 Task: Add Financial Services.
Action: Mouse moved to (410, 97)
Screenshot: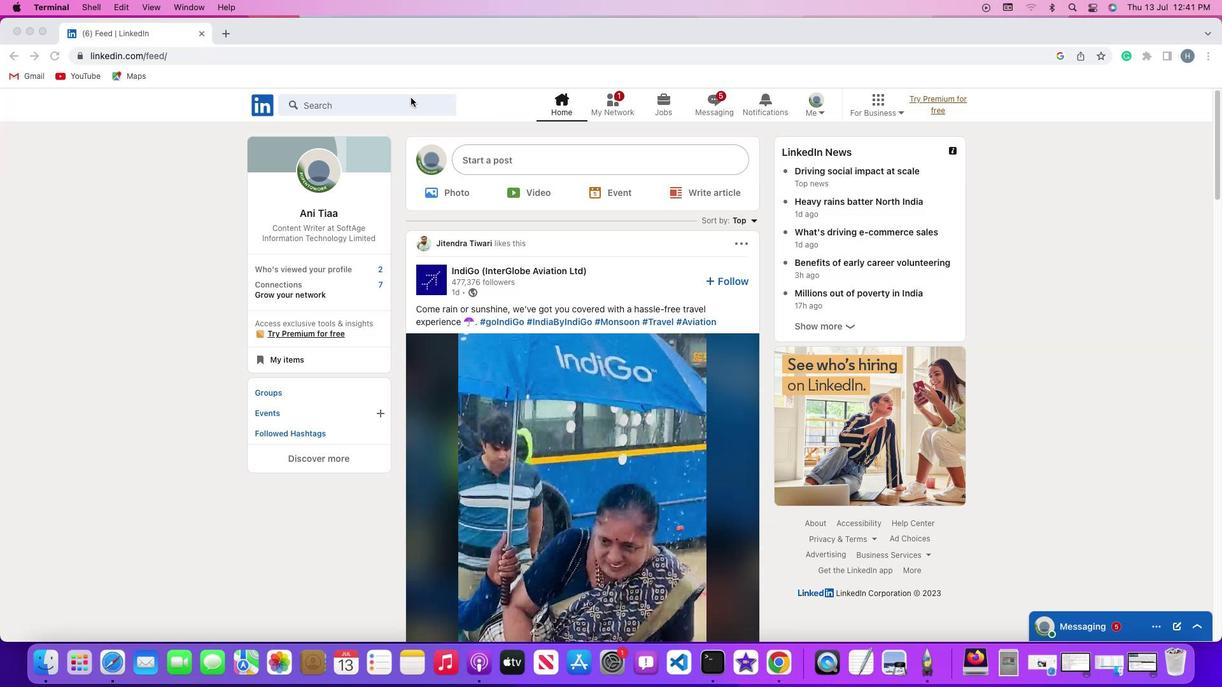 
Action: Mouse pressed left at (410, 97)
Screenshot: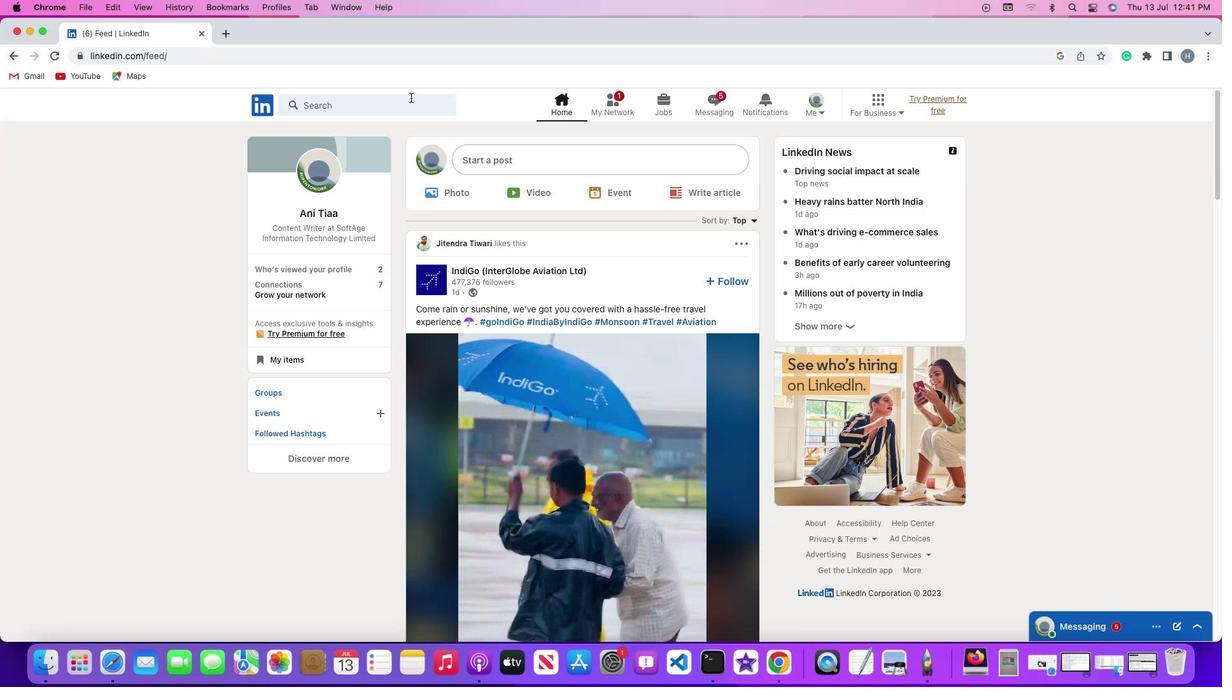 
Action: Mouse pressed left at (410, 97)
Screenshot: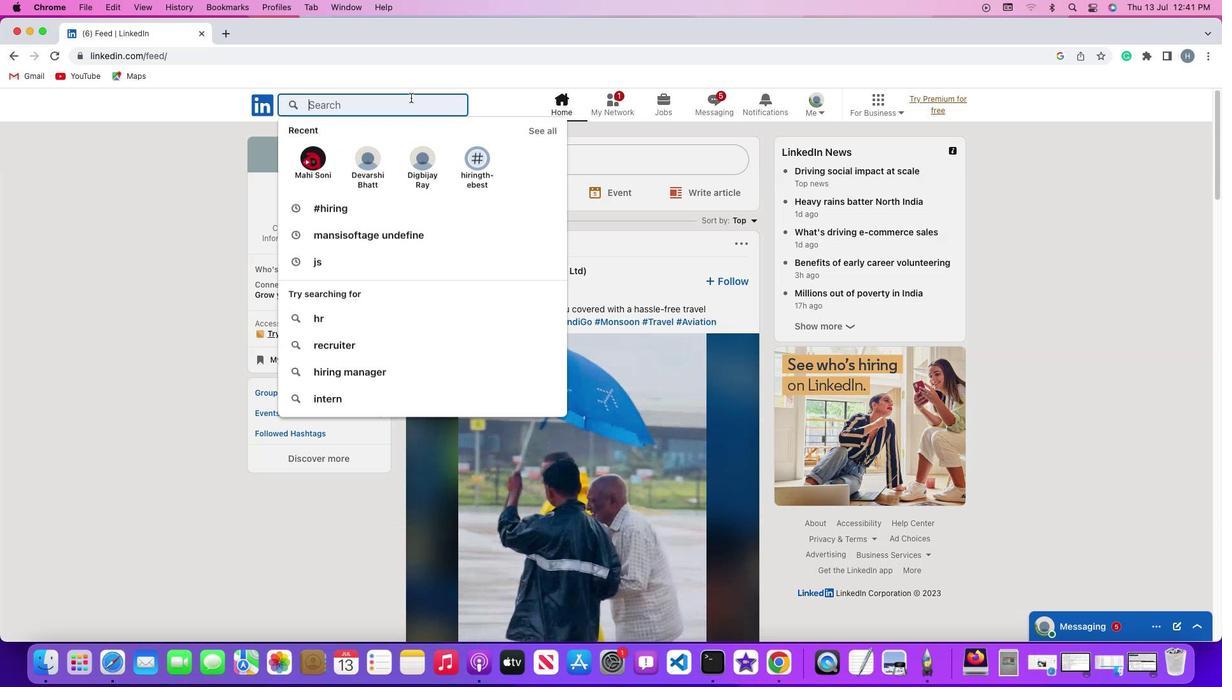
Action: Key pressed Key.shift'#''h''i''r''i''n''g'Key.enter
Screenshot: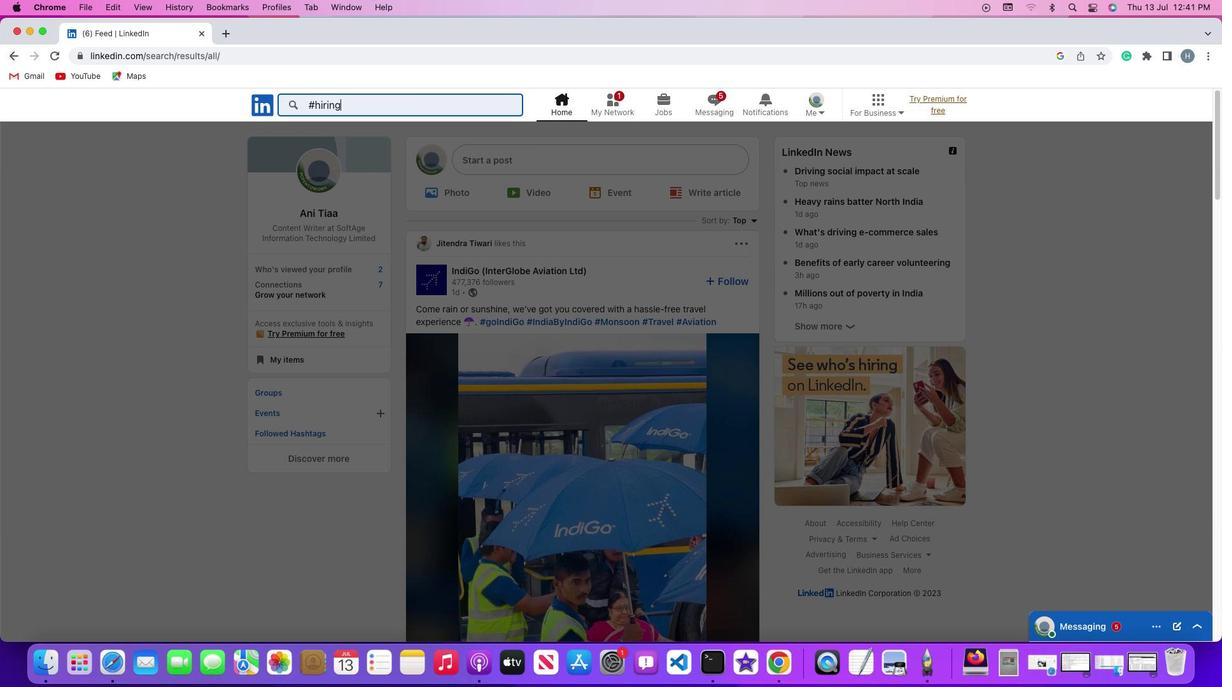 
Action: Mouse moved to (370, 136)
Screenshot: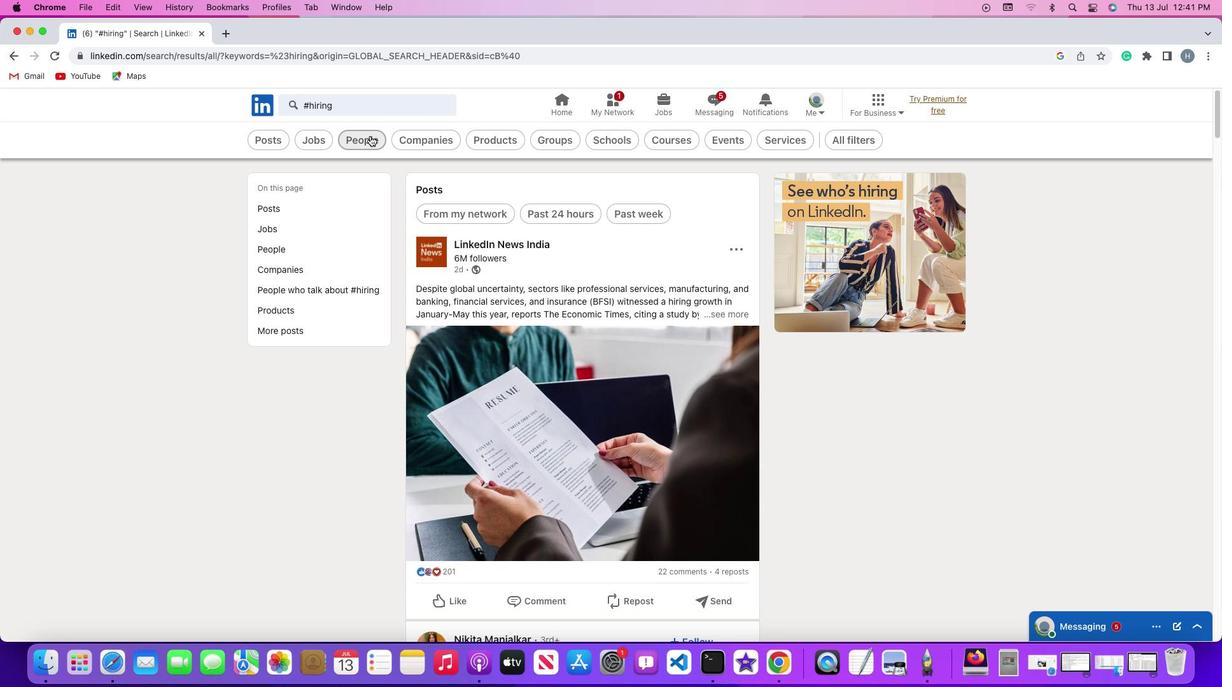 
Action: Mouse pressed left at (370, 136)
Screenshot: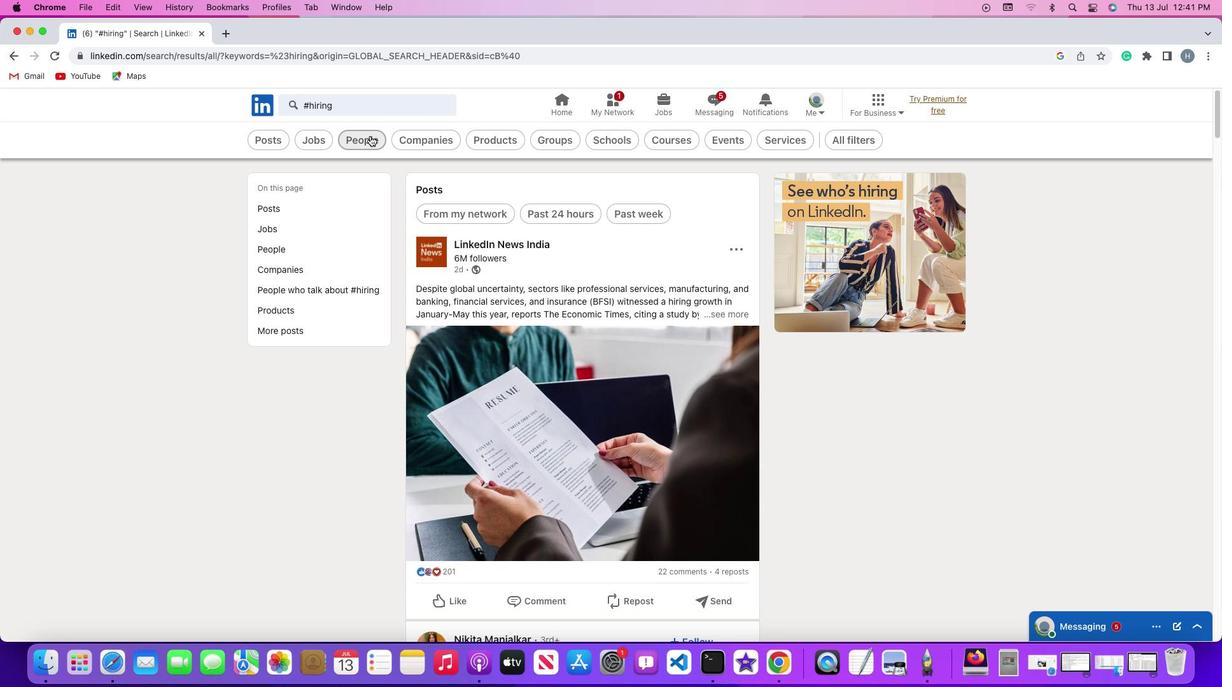 
Action: Mouse moved to (647, 140)
Screenshot: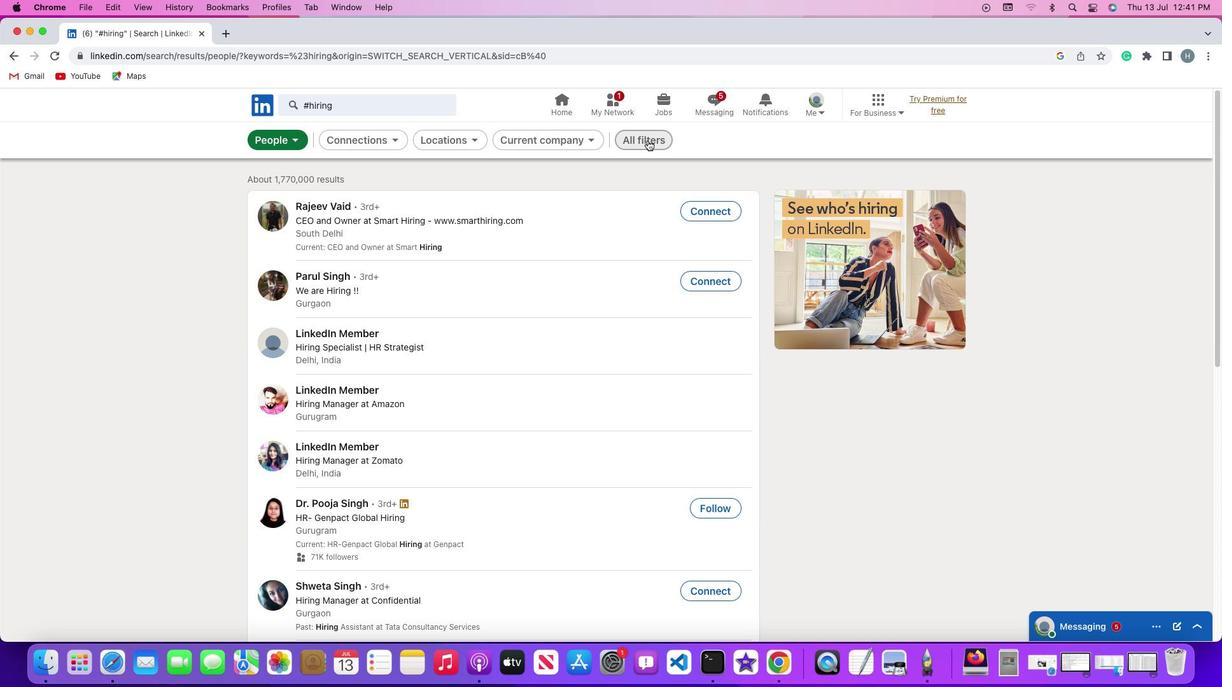 
Action: Mouse pressed left at (647, 140)
Screenshot: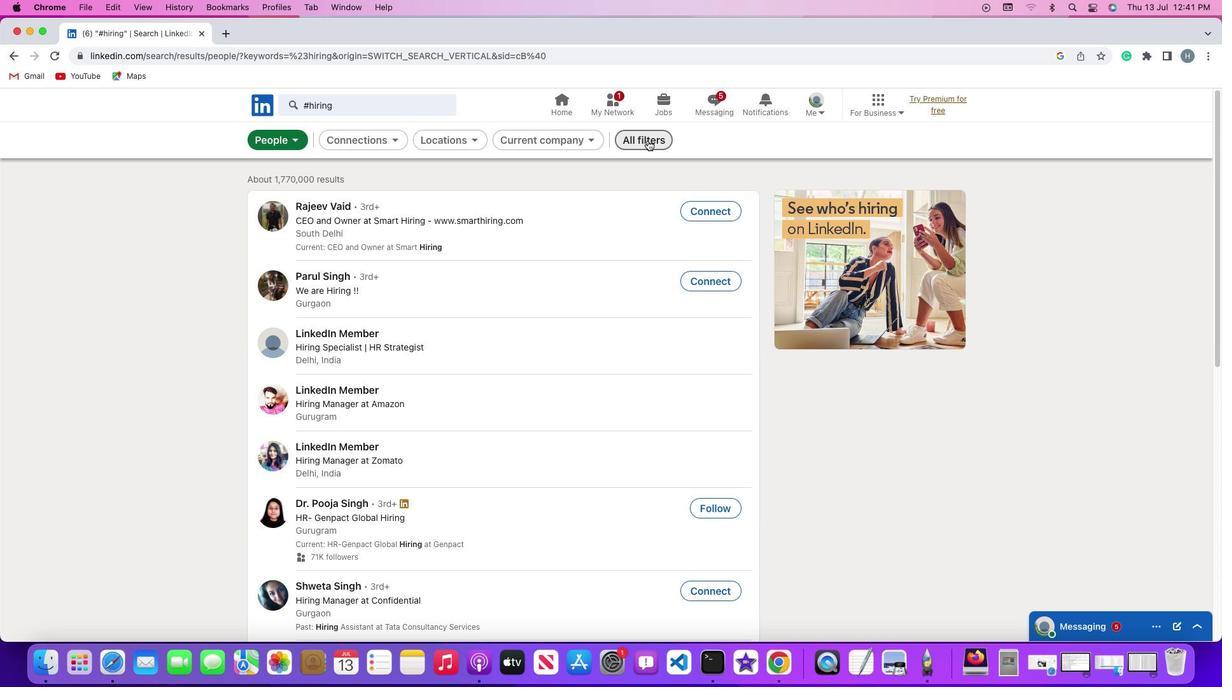 
Action: Mouse moved to (991, 433)
Screenshot: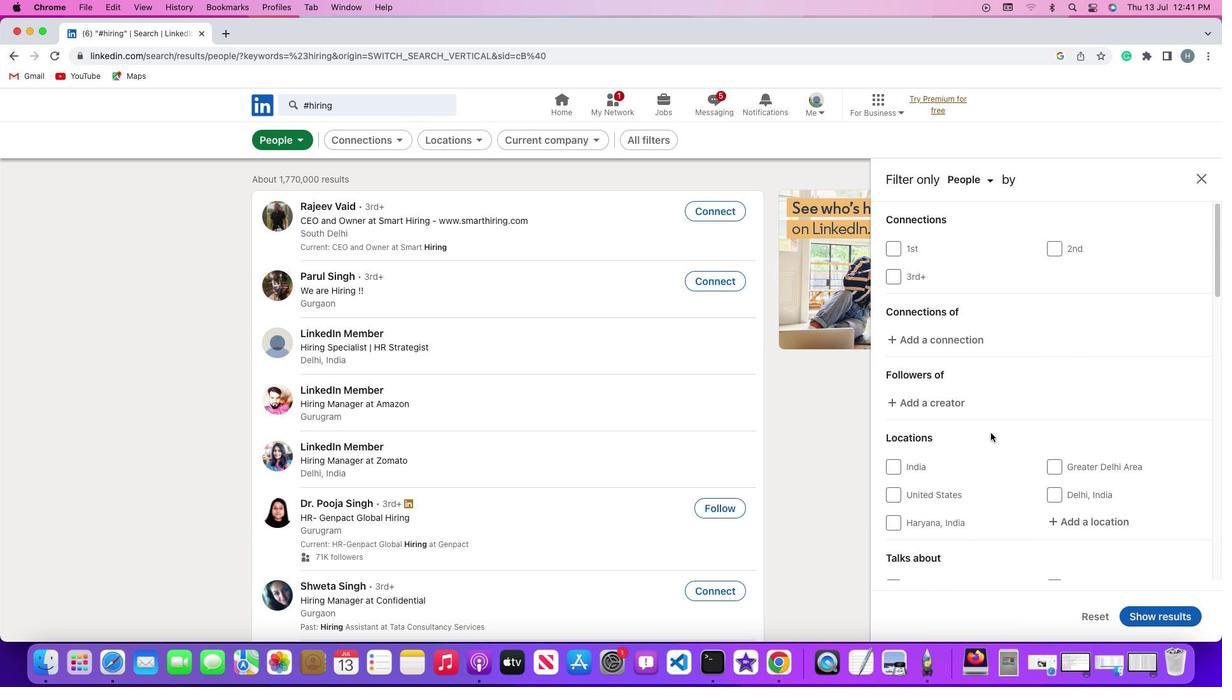 
Action: Mouse scrolled (991, 433) with delta (0, 0)
Screenshot: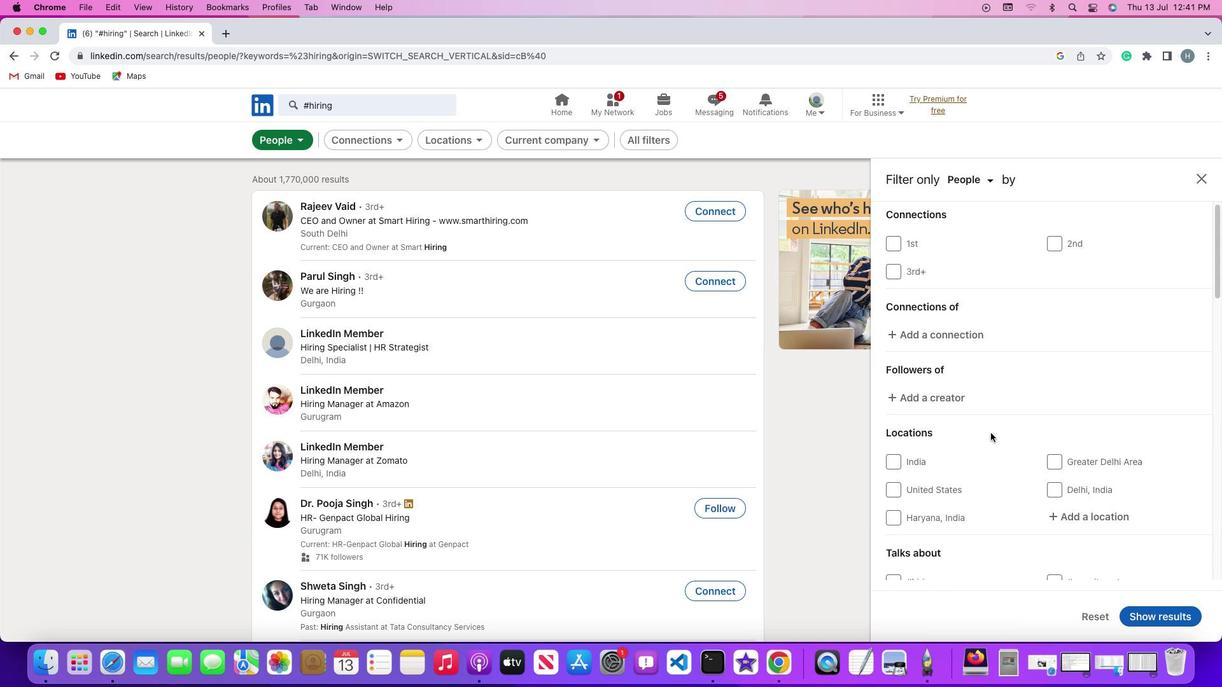 
Action: Mouse scrolled (991, 433) with delta (0, 0)
Screenshot: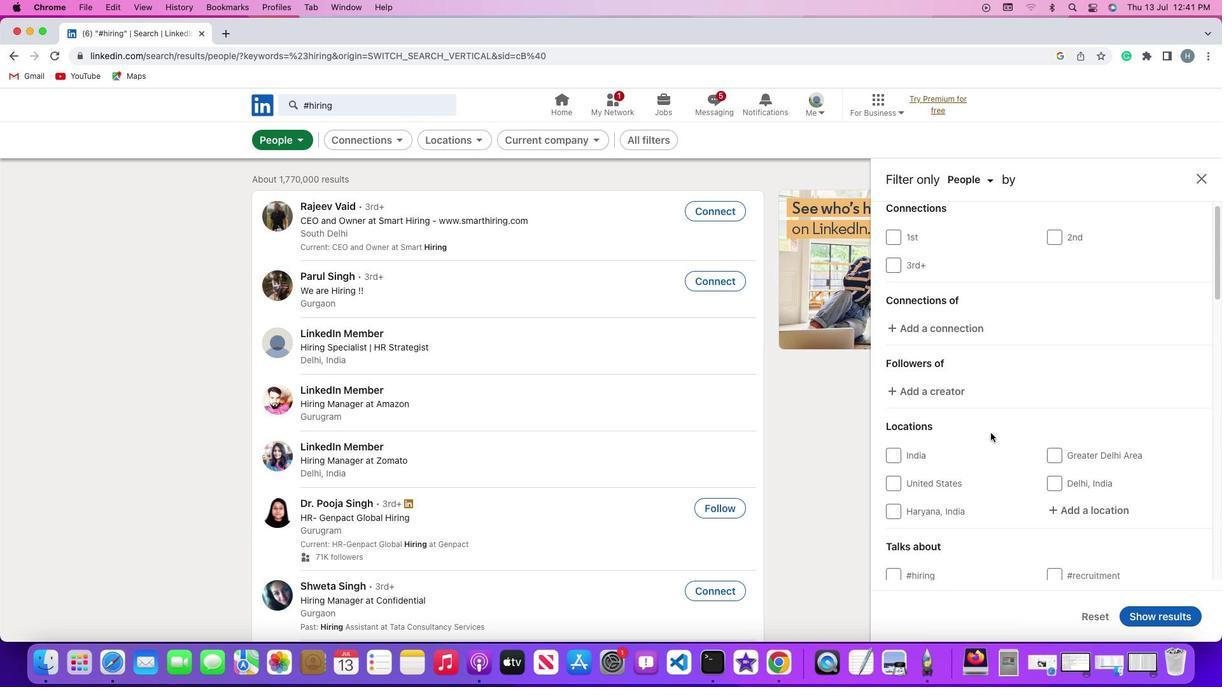 
Action: Mouse scrolled (991, 433) with delta (0, -1)
Screenshot: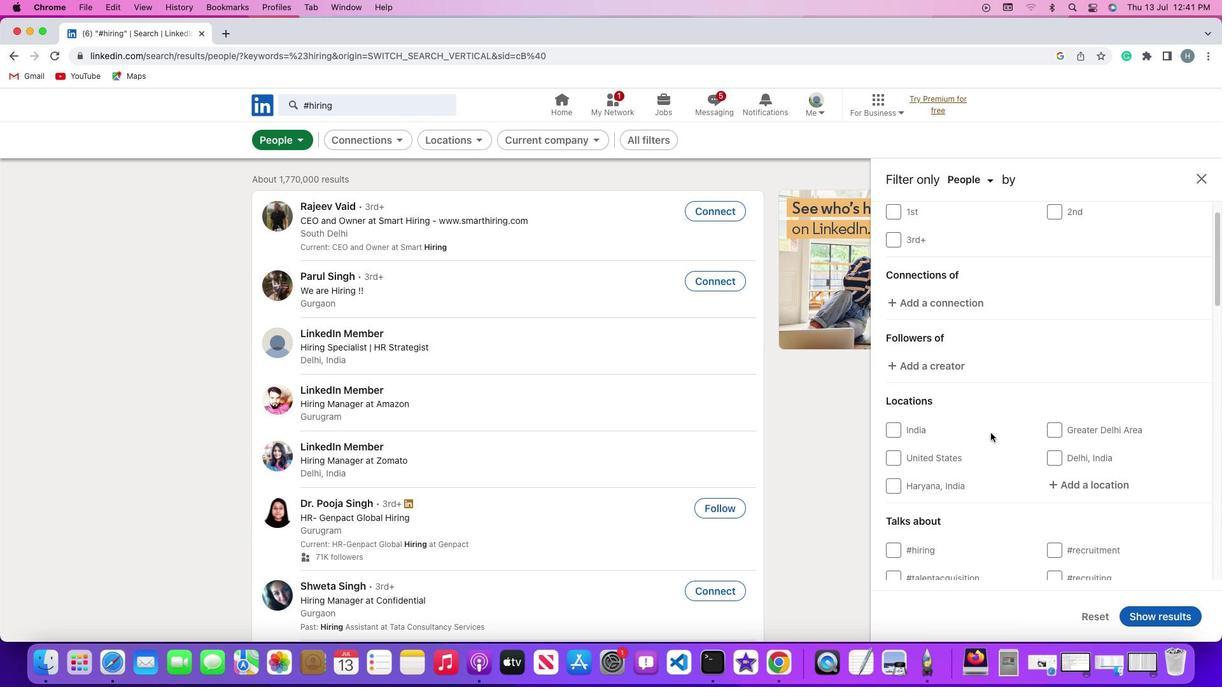 
Action: Mouse scrolled (991, 433) with delta (0, 0)
Screenshot: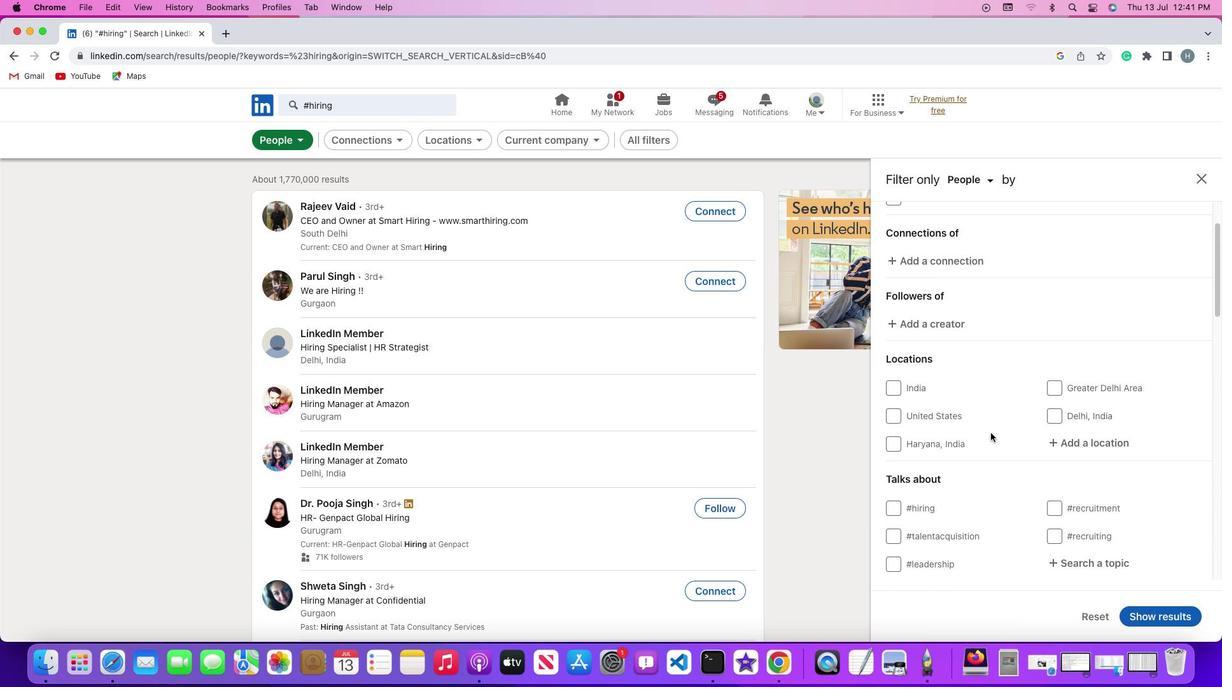 
Action: Mouse scrolled (991, 433) with delta (0, 0)
Screenshot: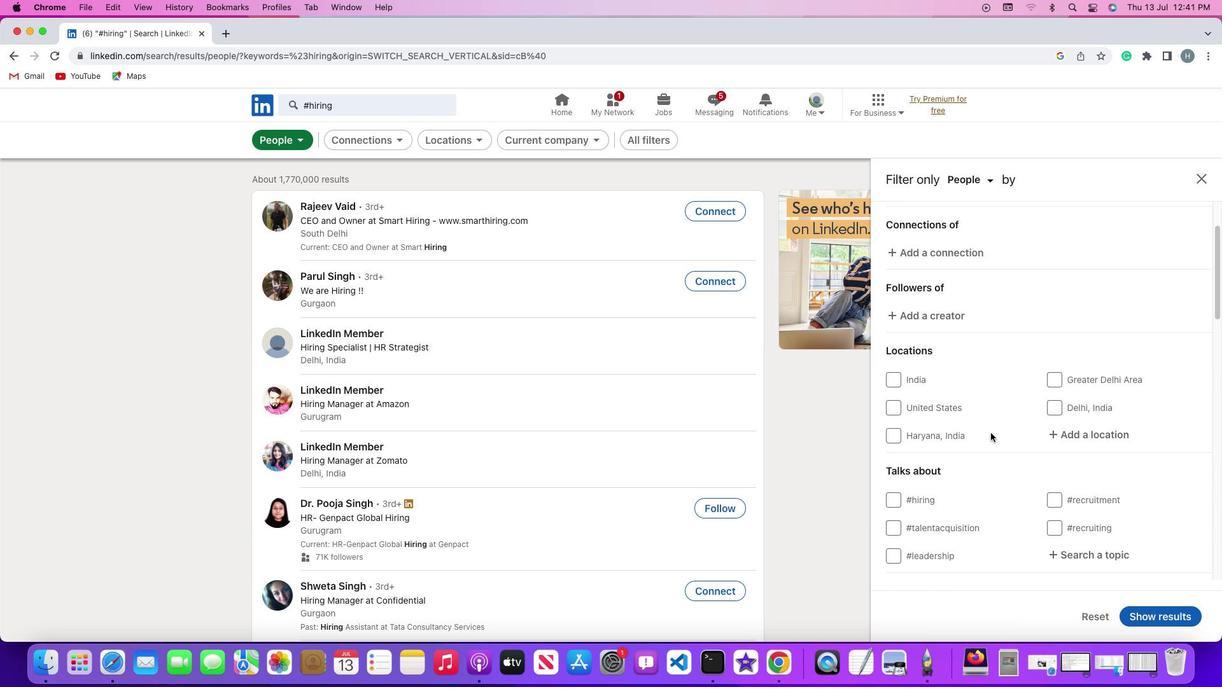 
Action: Mouse scrolled (991, 433) with delta (0, 0)
Screenshot: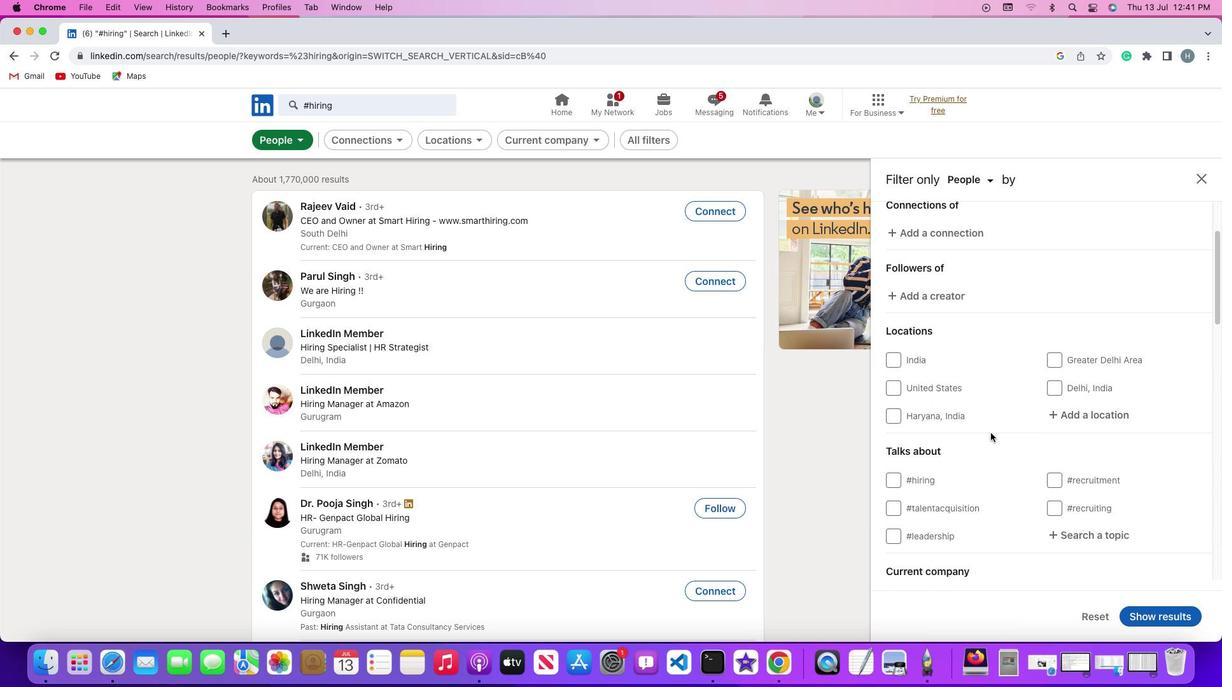 
Action: Mouse scrolled (991, 433) with delta (0, 0)
Screenshot: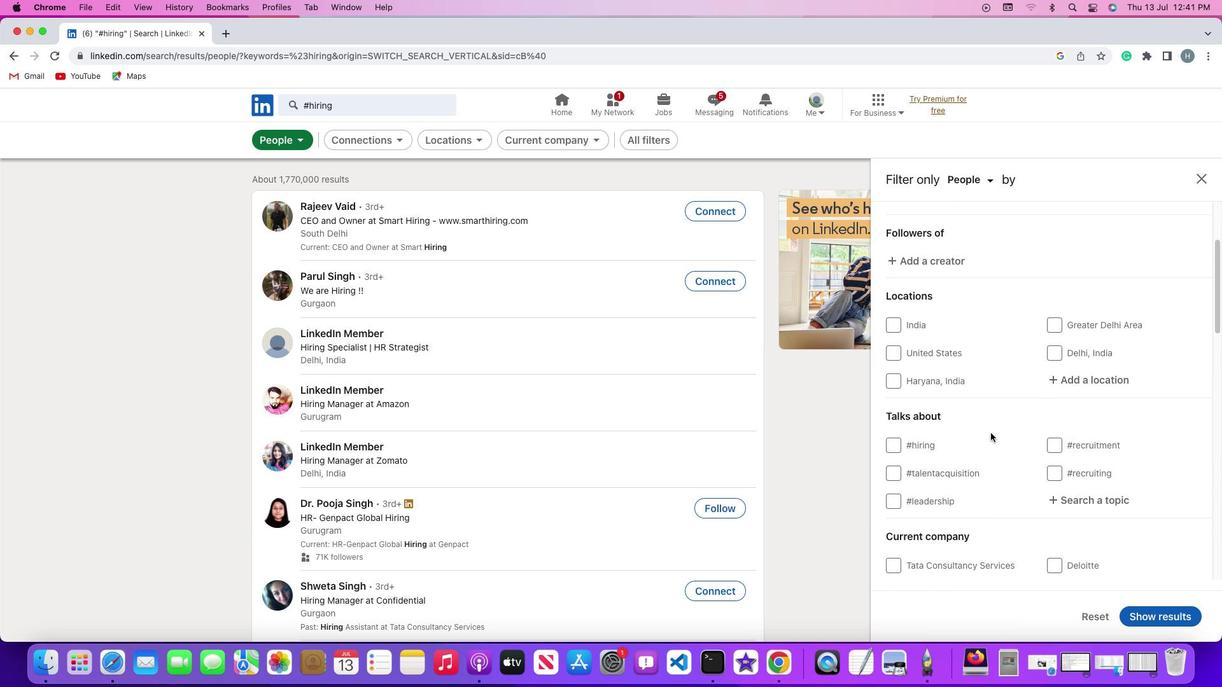 
Action: Mouse scrolled (991, 433) with delta (0, 0)
Screenshot: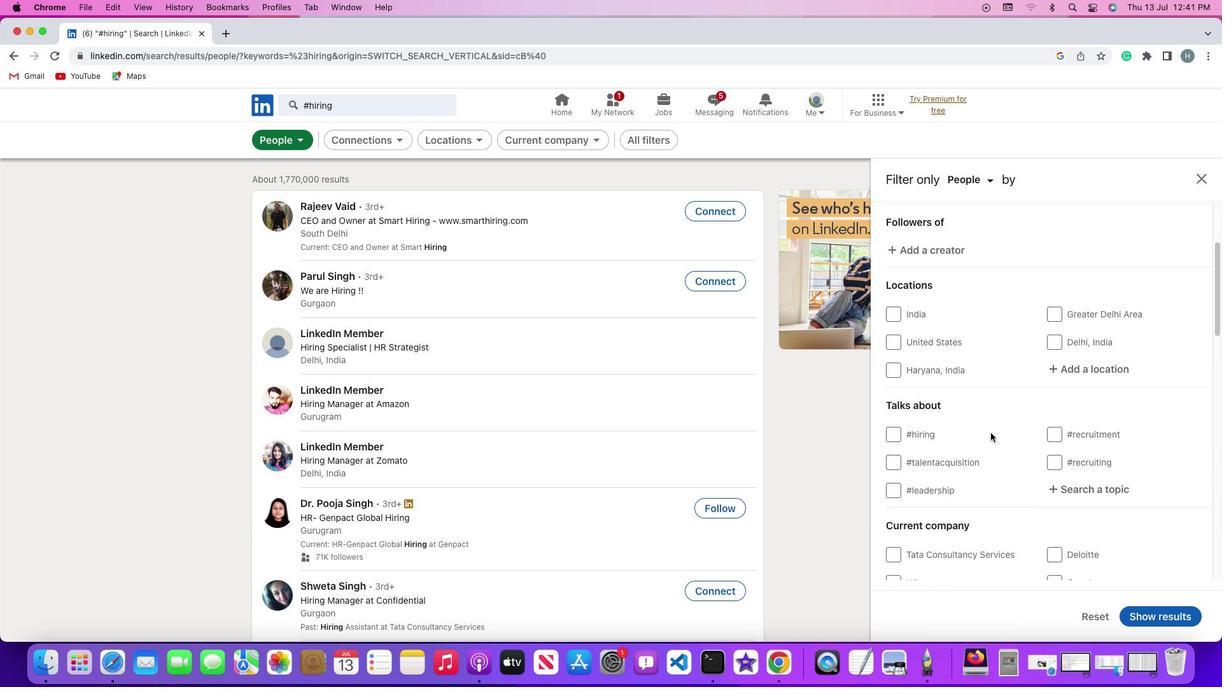 
Action: Mouse scrolled (991, 433) with delta (0, -1)
Screenshot: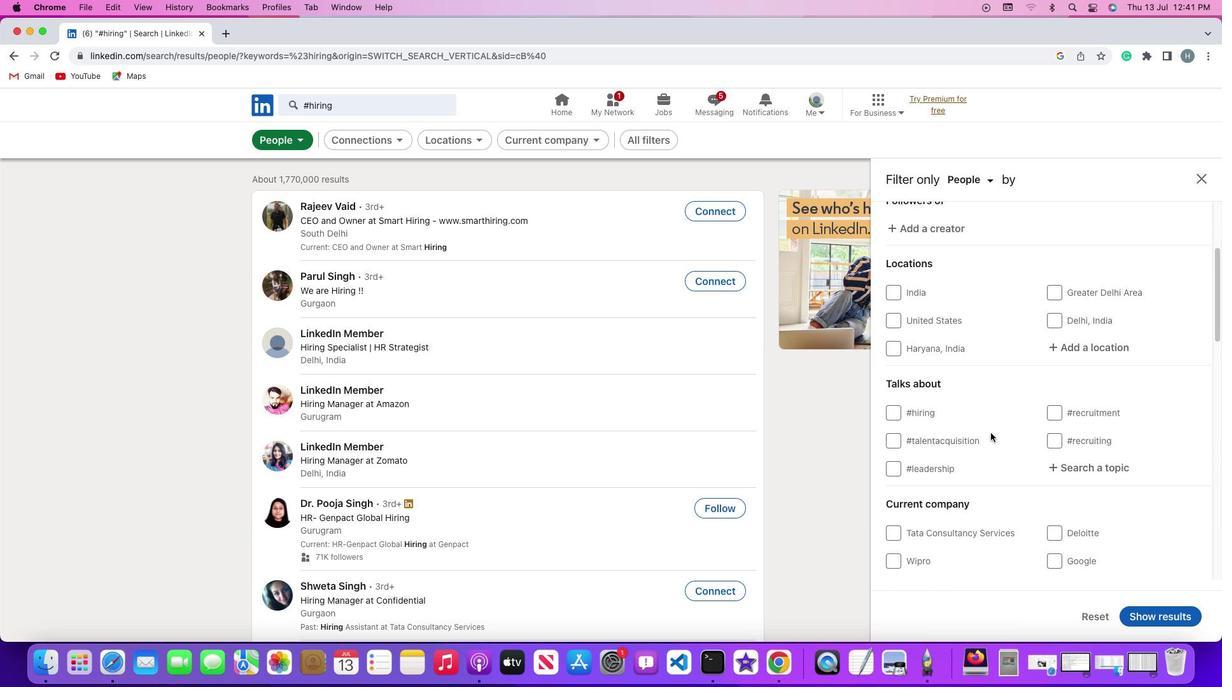 
Action: Mouse scrolled (991, 433) with delta (0, 0)
Screenshot: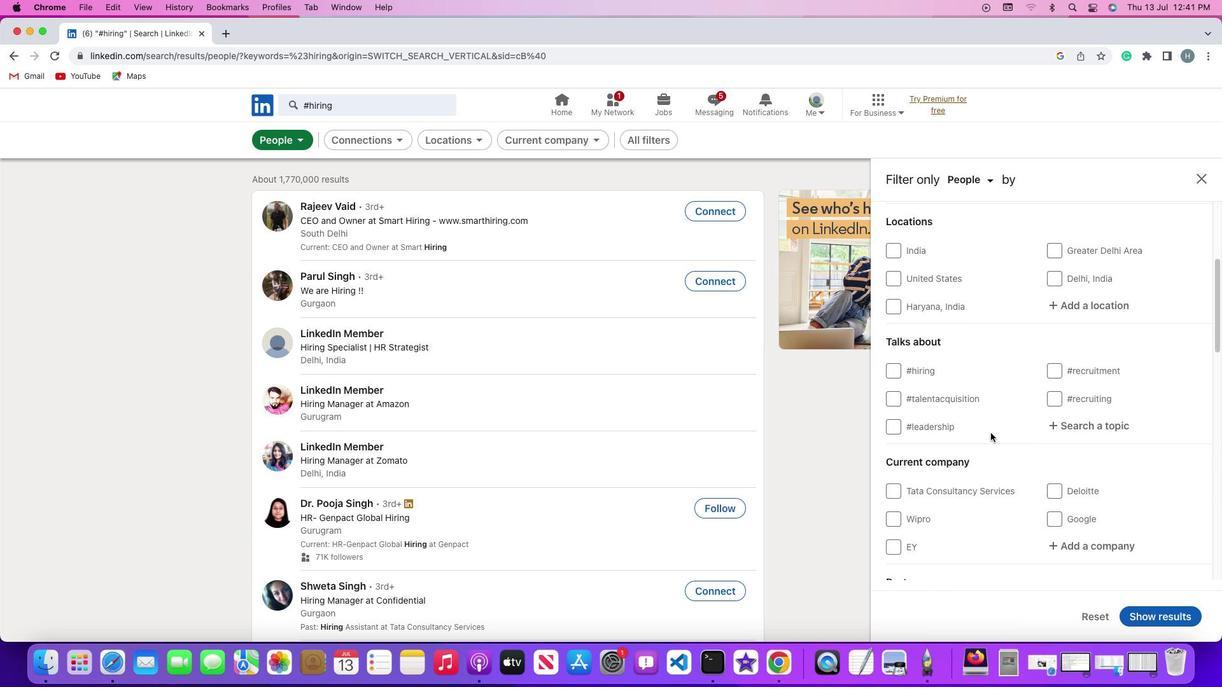 
Action: Mouse scrolled (991, 433) with delta (0, 0)
Screenshot: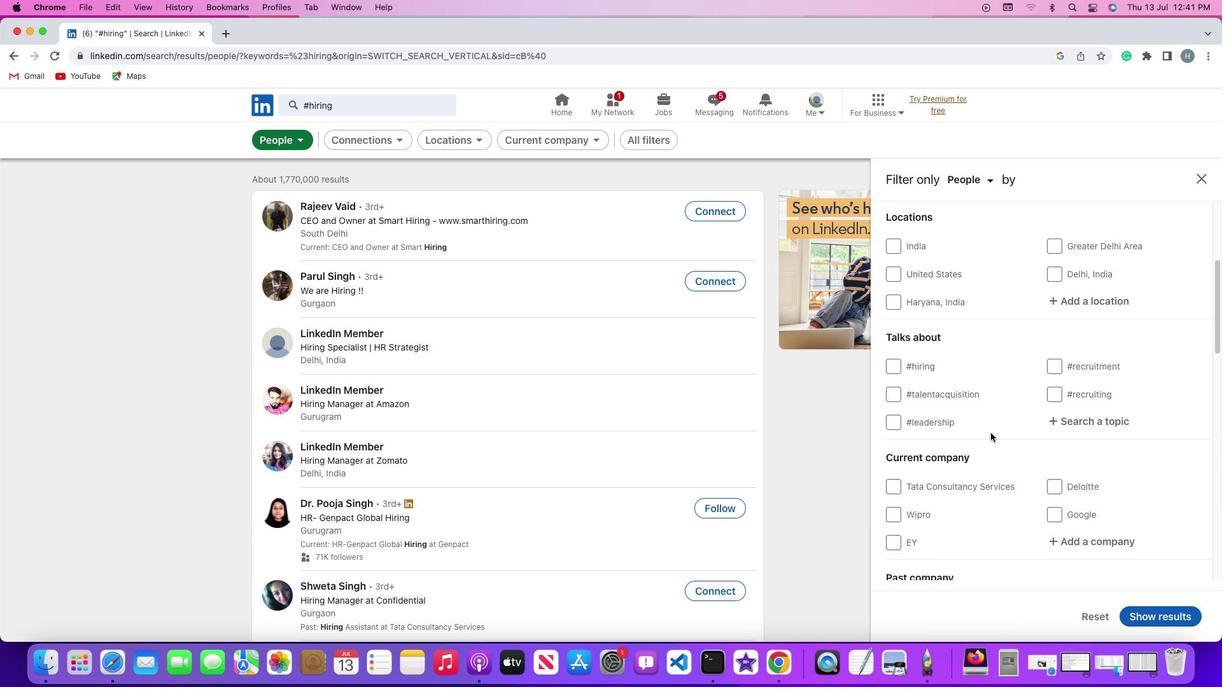 
Action: Mouse scrolled (991, 433) with delta (0, 0)
Screenshot: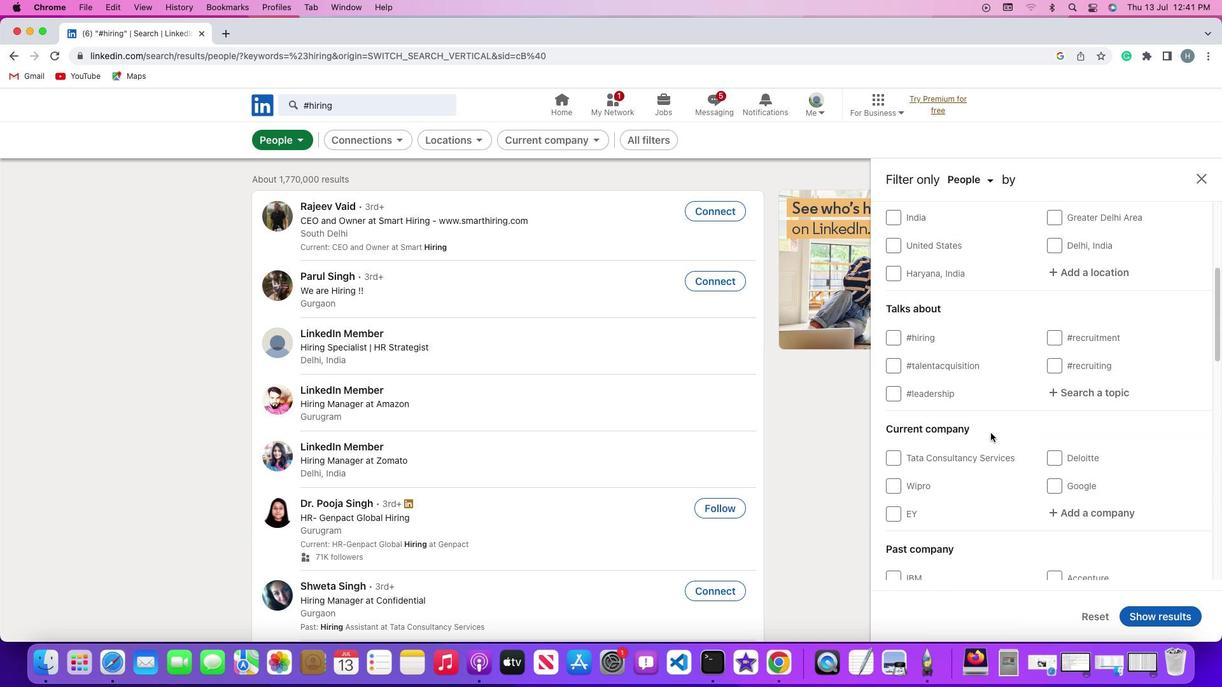 
Action: Mouse scrolled (991, 433) with delta (0, 0)
Screenshot: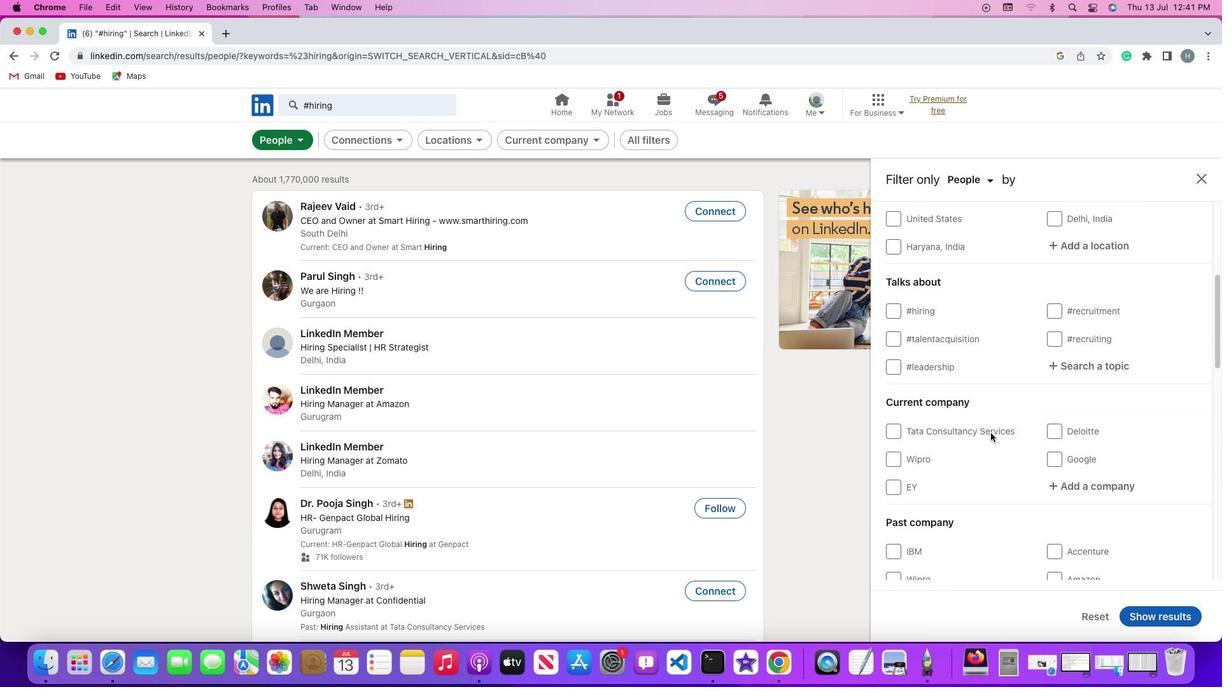 
Action: Mouse scrolled (991, 433) with delta (0, 0)
Screenshot: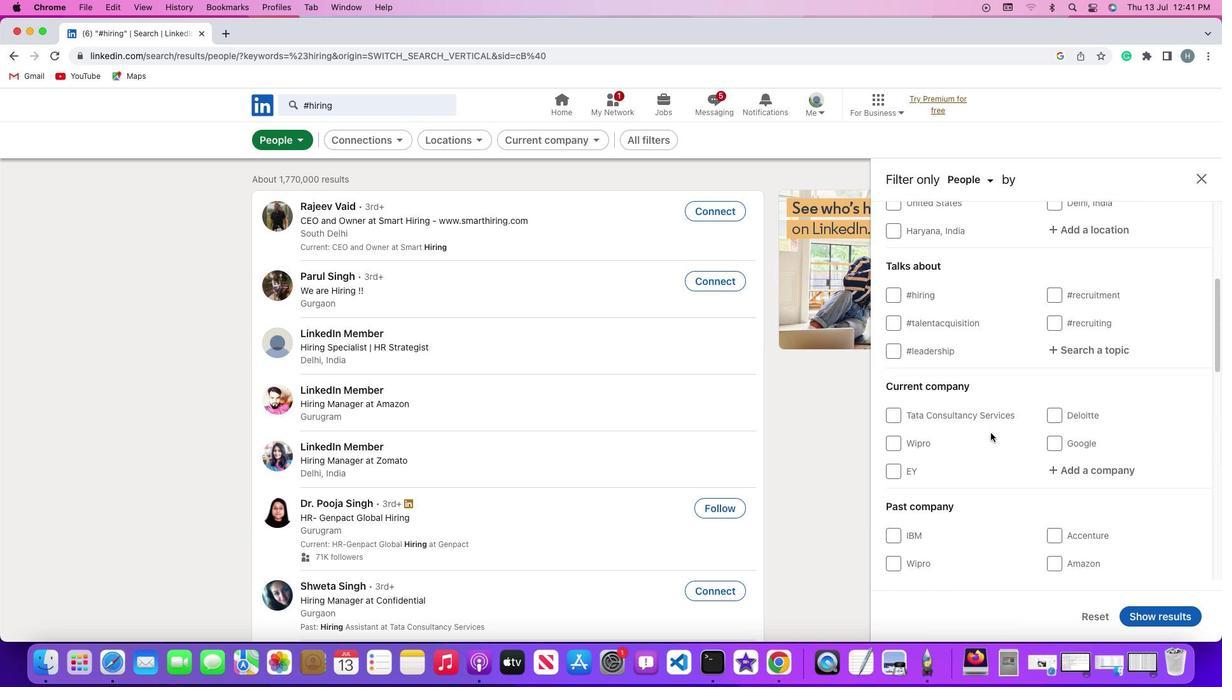 
Action: Mouse scrolled (991, 433) with delta (0, -1)
Screenshot: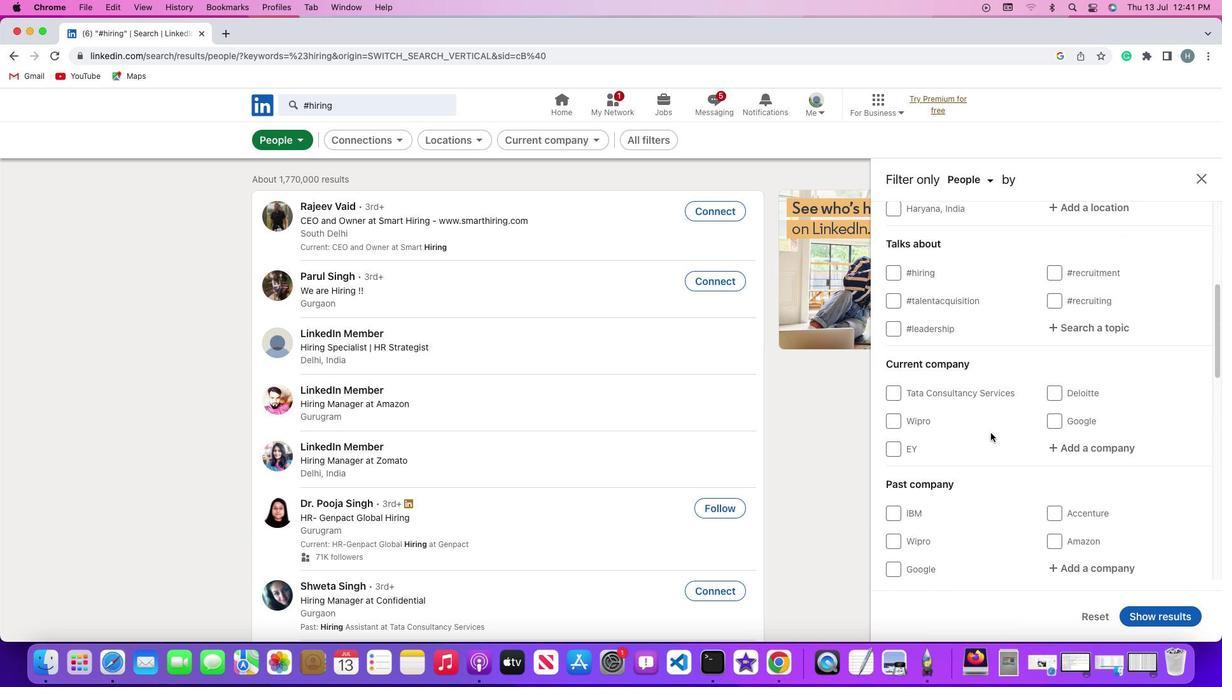 
Action: Mouse scrolled (991, 433) with delta (0, 0)
Screenshot: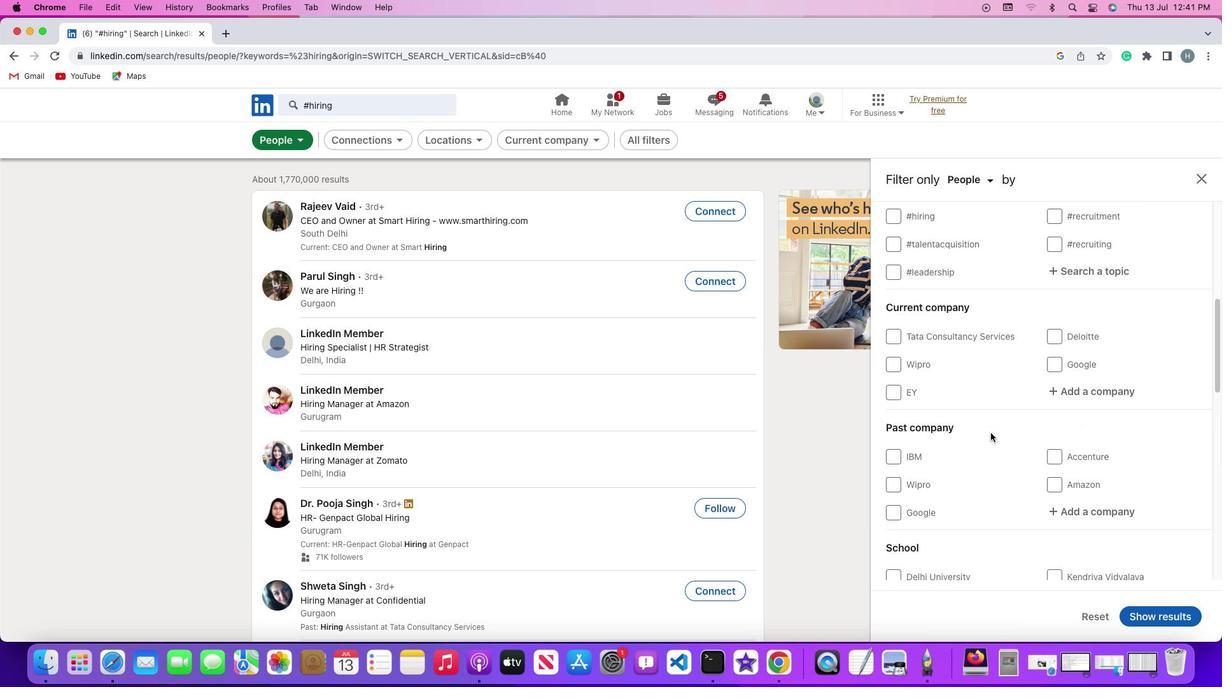 
Action: Mouse scrolled (991, 433) with delta (0, 0)
Screenshot: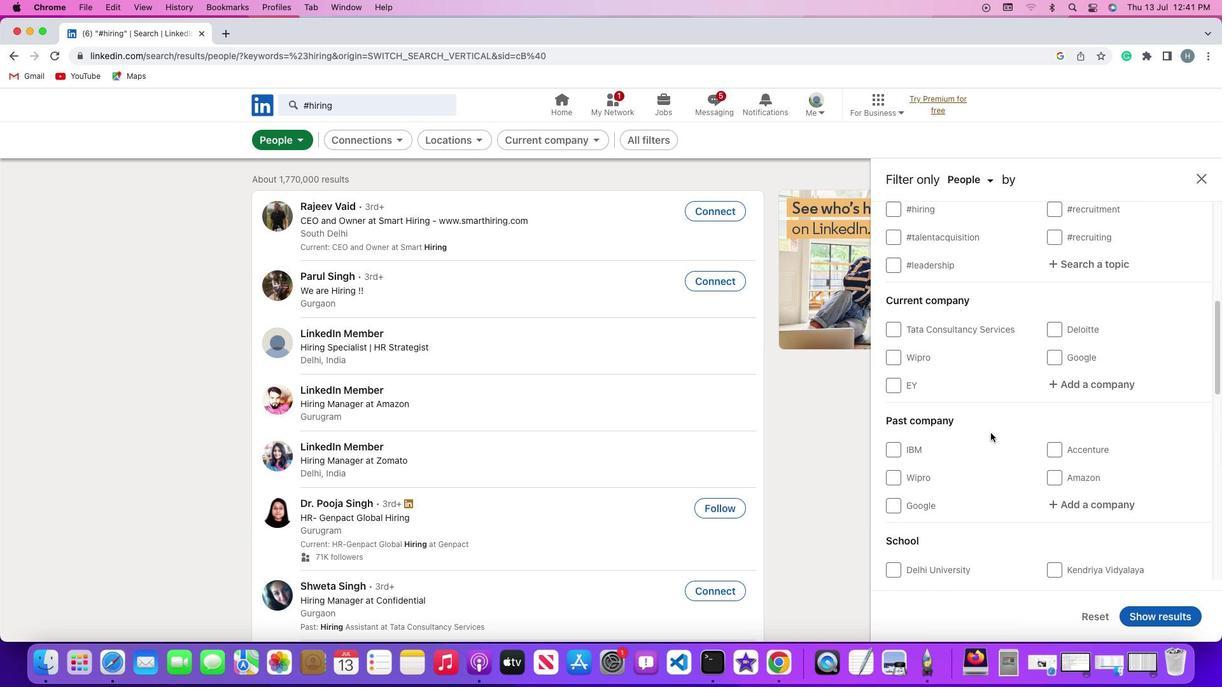 
Action: Mouse scrolled (991, 433) with delta (0, -1)
Screenshot: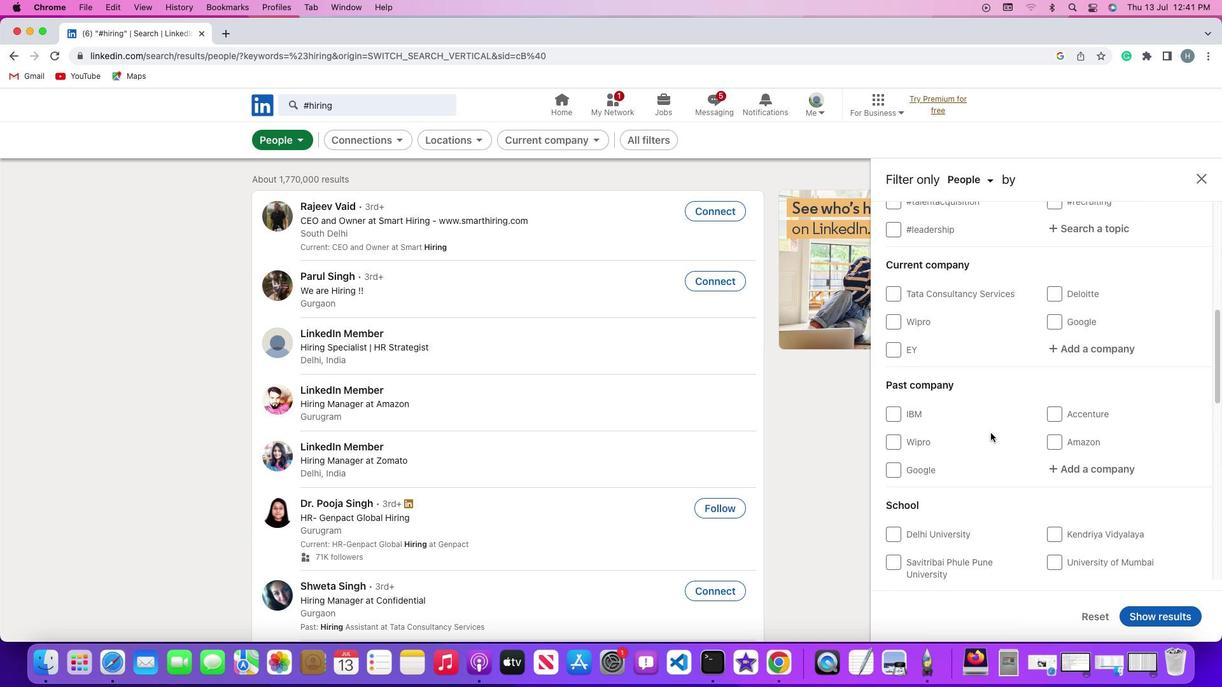 
Action: Mouse scrolled (991, 433) with delta (0, 0)
Screenshot: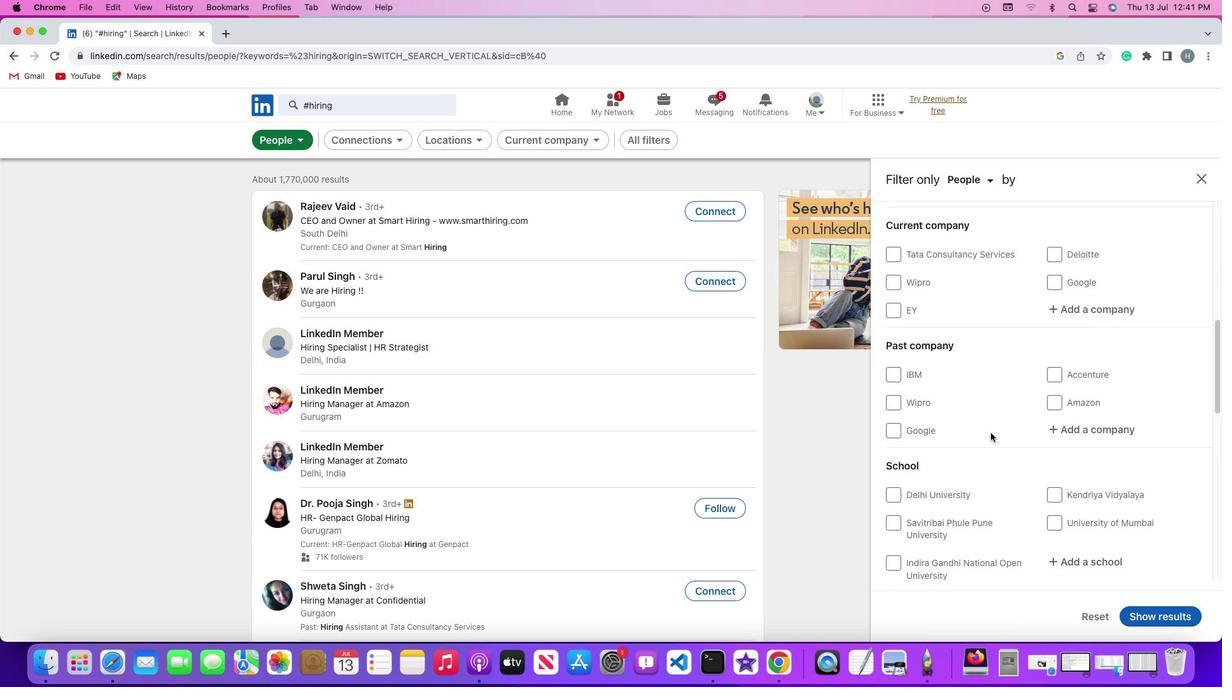 
Action: Mouse scrolled (991, 433) with delta (0, 0)
Screenshot: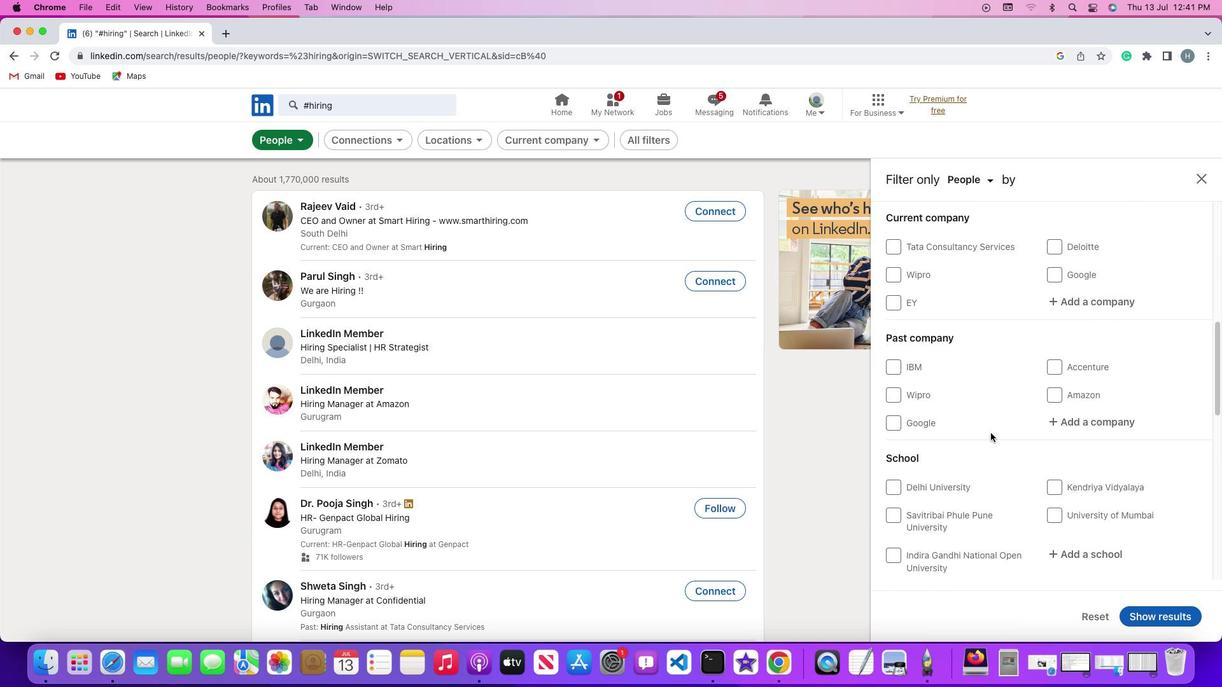 
Action: Mouse scrolled (991, 433) with delta (0, -1)
Screenshot: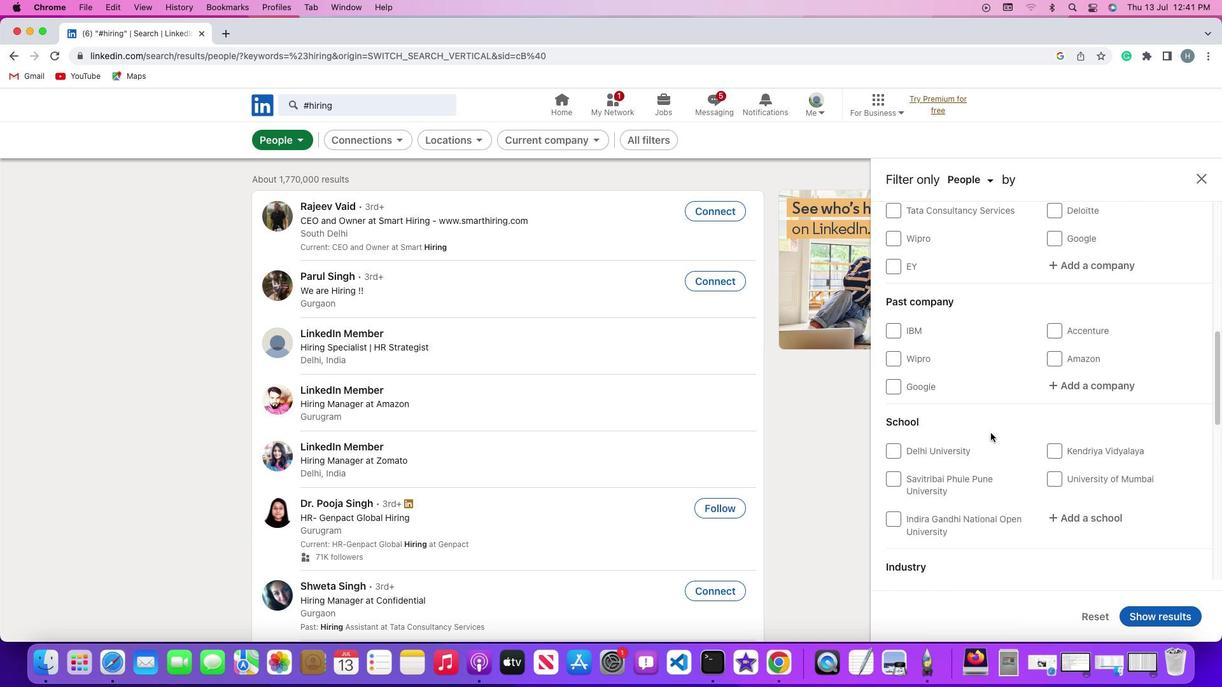 
Action: Mouse scrolled (991, 433) with delta (0, 0)
Screenshot: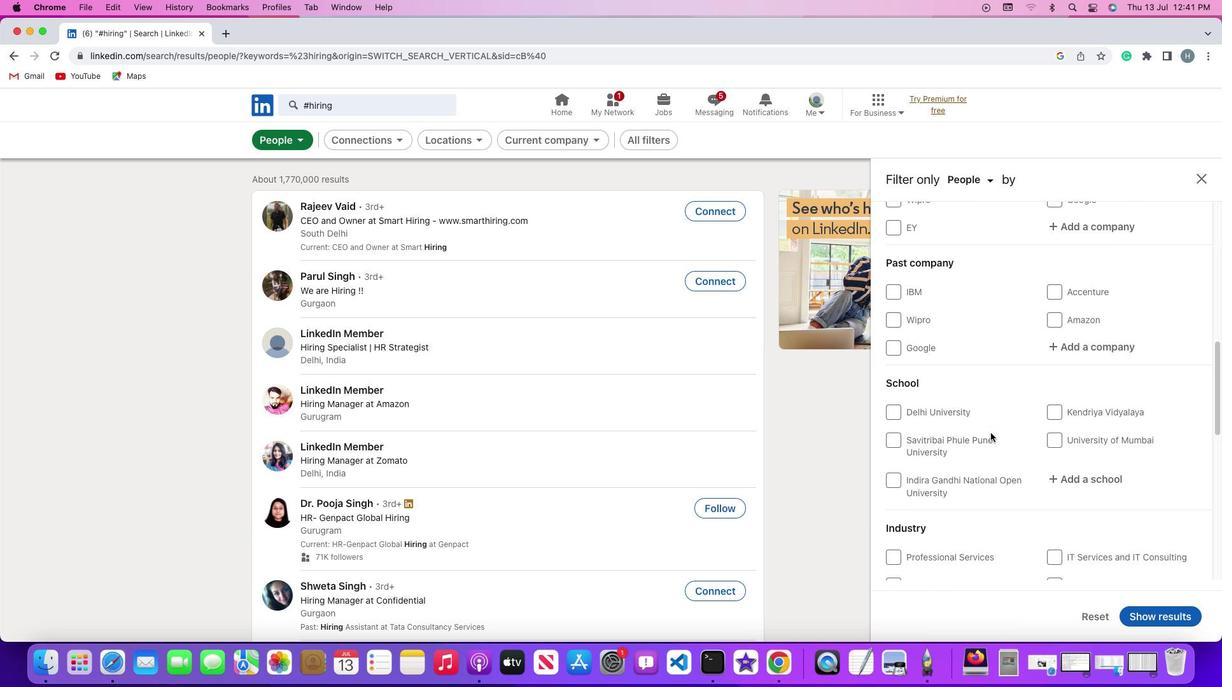 
Action: Mouse scrolled (991, 433) with delta (0, 0)
Screenshot: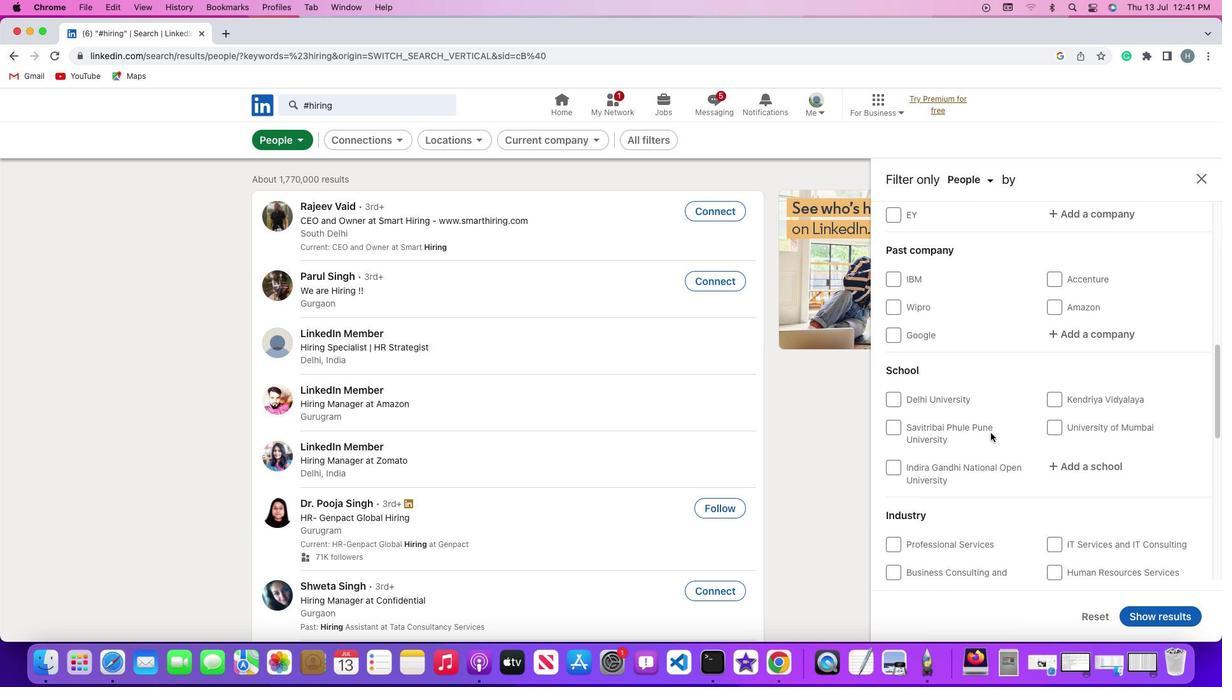 
Action: Mouse scrolled (991, 433) with delta (0, -1)
Screenshot: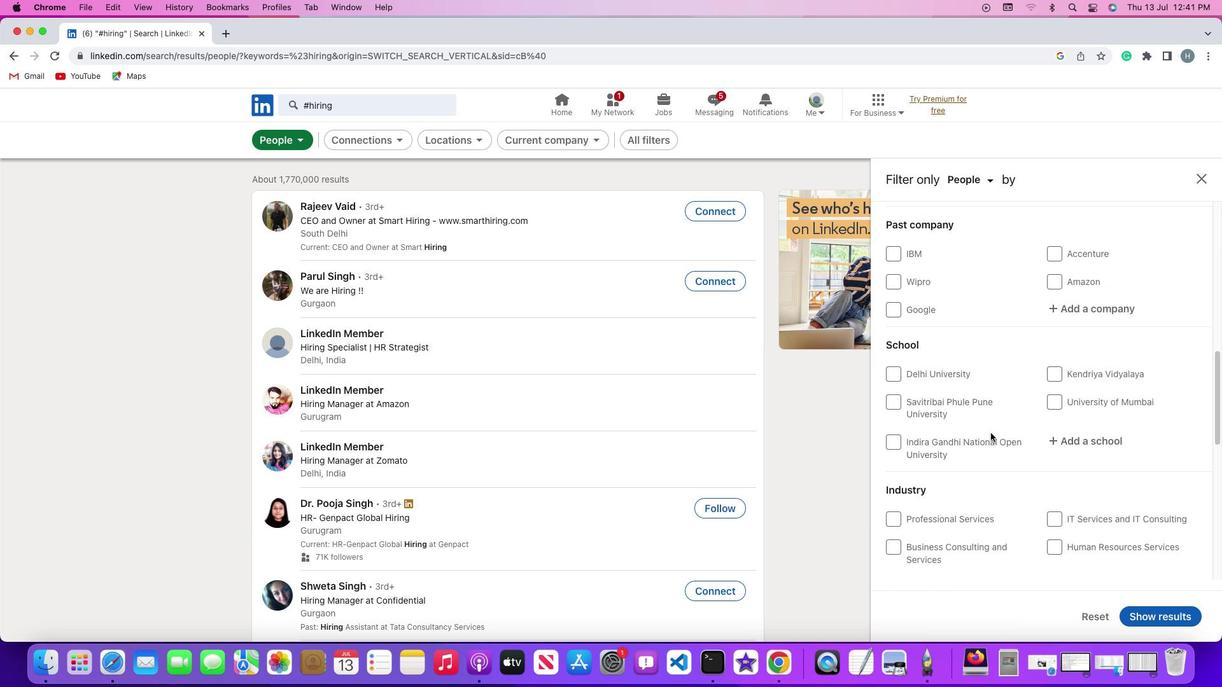 
Action: Mouse scrolled (991, 433) with delta (0, -1)
Screenshot: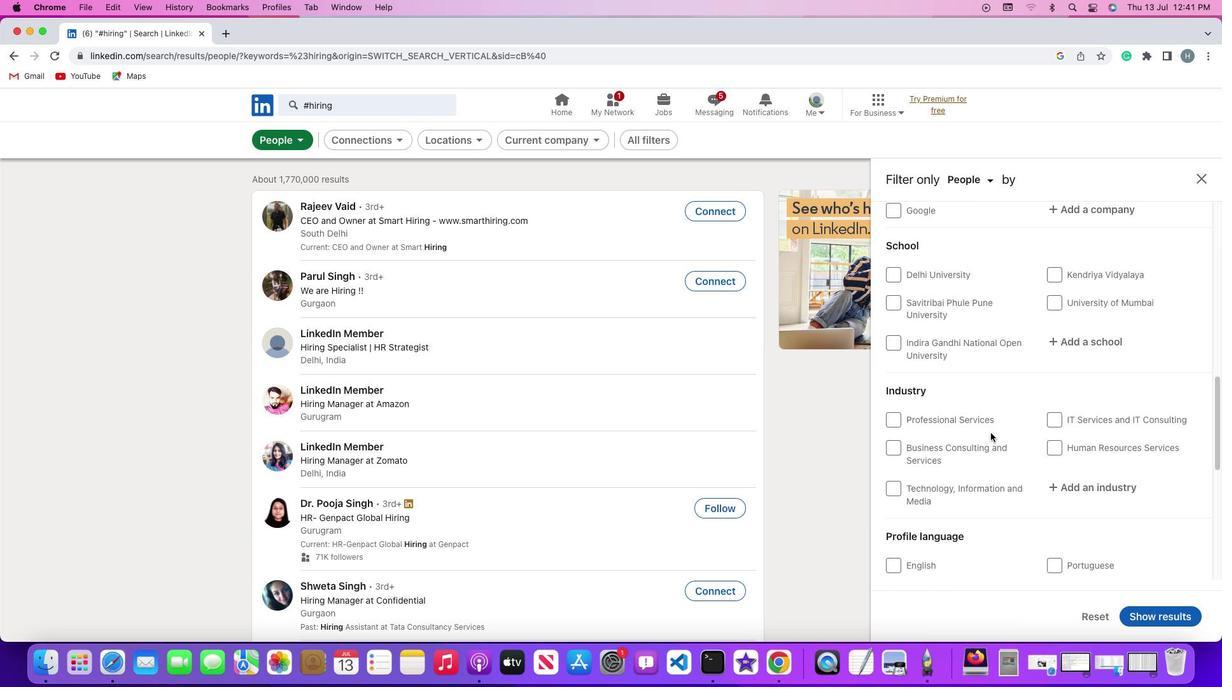
Action: Mouse scrolled (991, 433) with delta (0, 0)
Screenshot: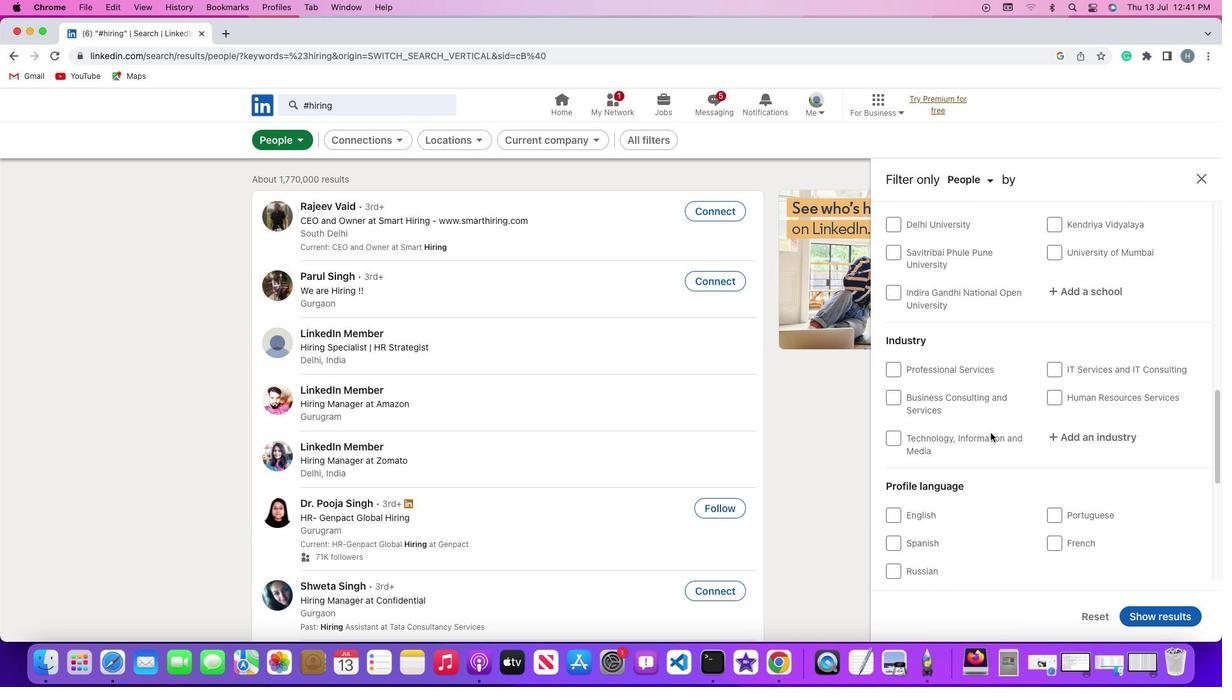 
Action: Mouse scrolled (991, 433) with delta (0, 0)
Screenshot: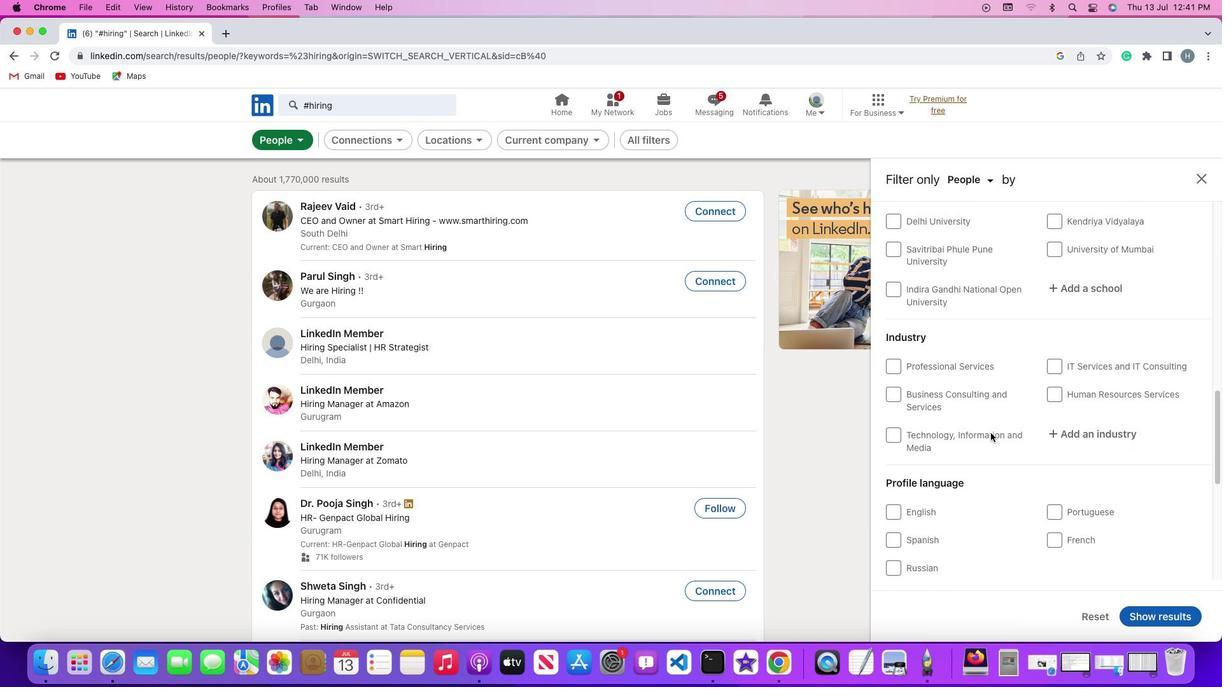 
Action: Mouse moved to (1094, 421)
Screenshot: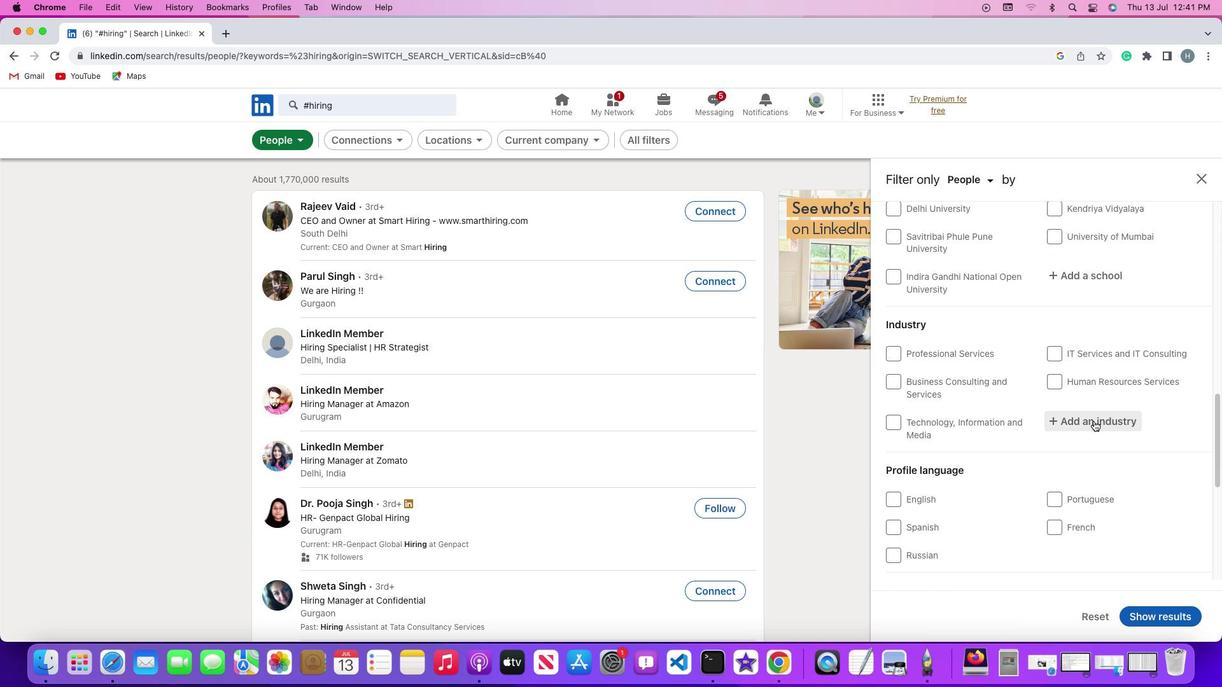 
Action: Mouse pressed left at (1094, 421)
Screenshot: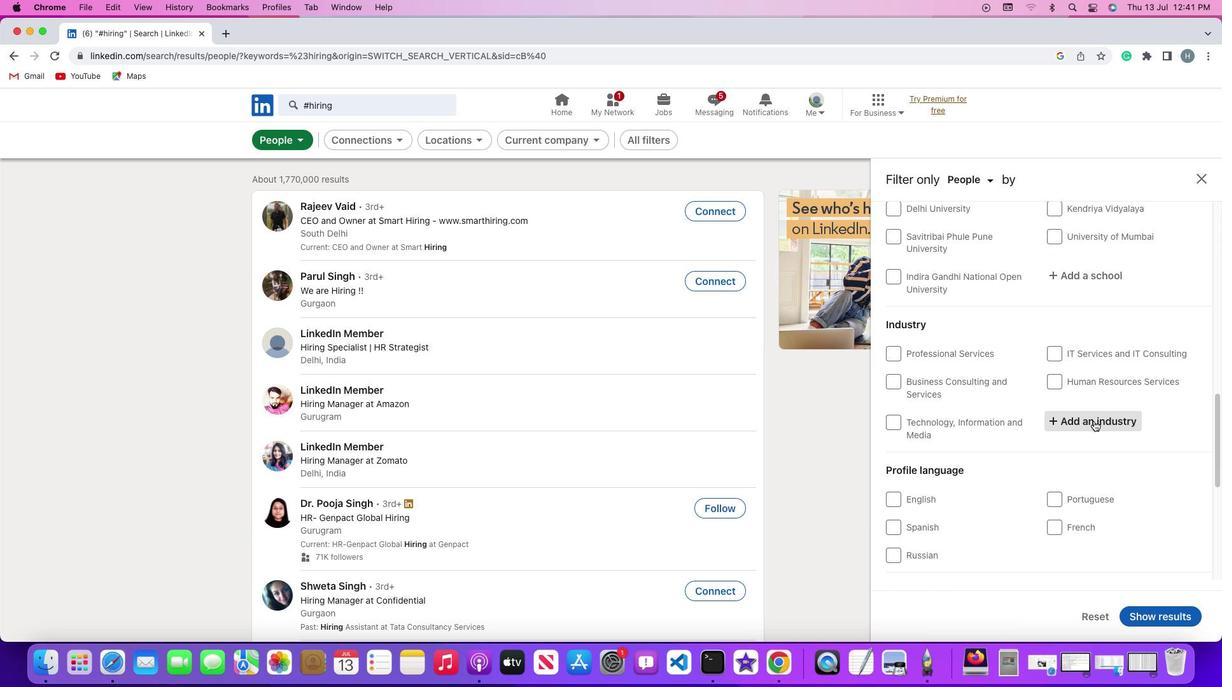 
Action: Key pressed Key.shift'F''i''n''a''n''c''i''a''l'Key.space
Screenshot: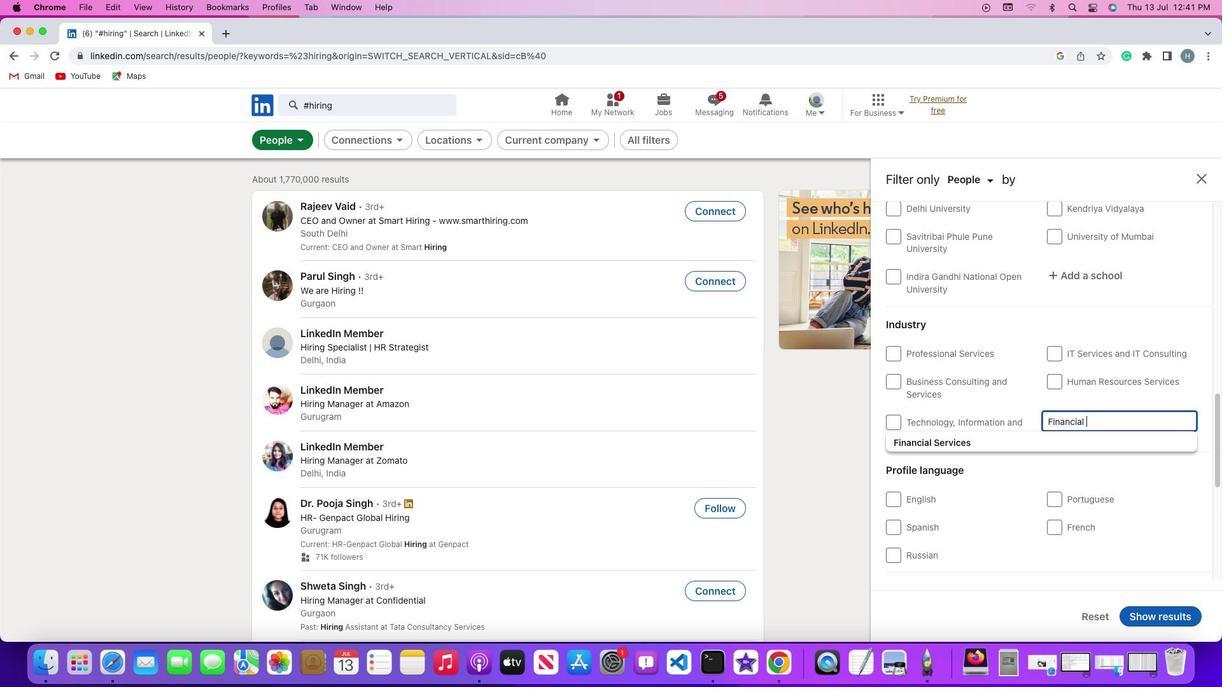 
Action: Mouse moved to (1068, 436)
Screenshot: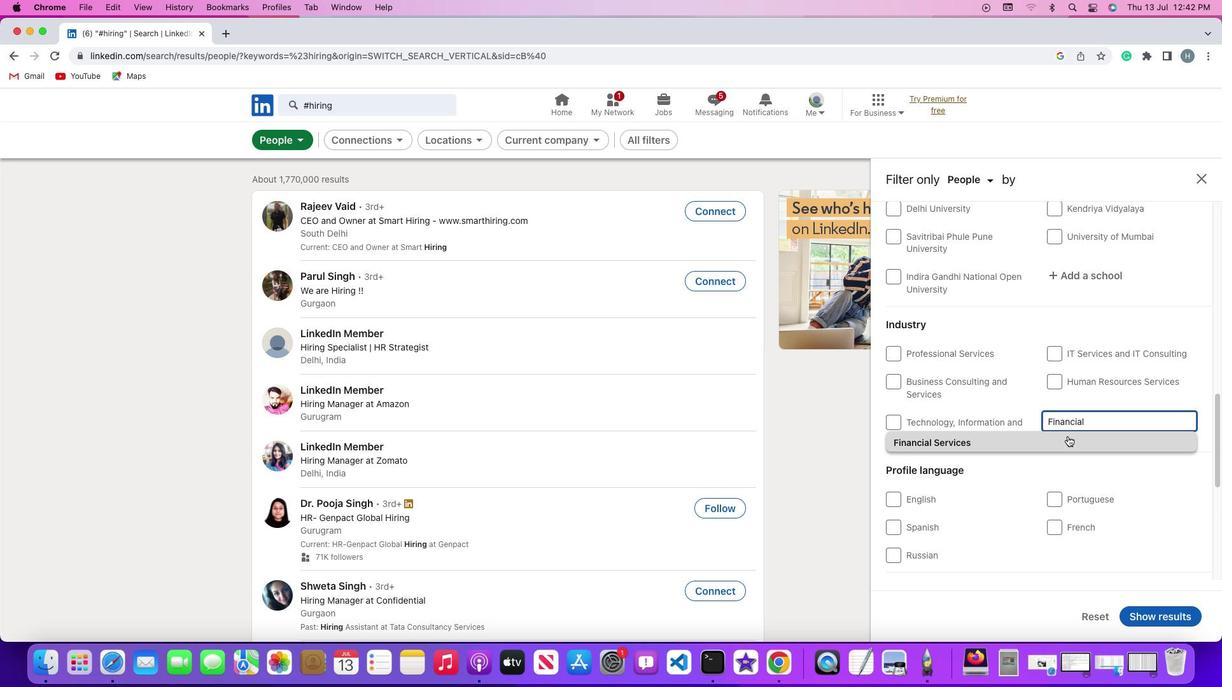 
Action: Mouse pressed left at (1068, 436)
Screenshot: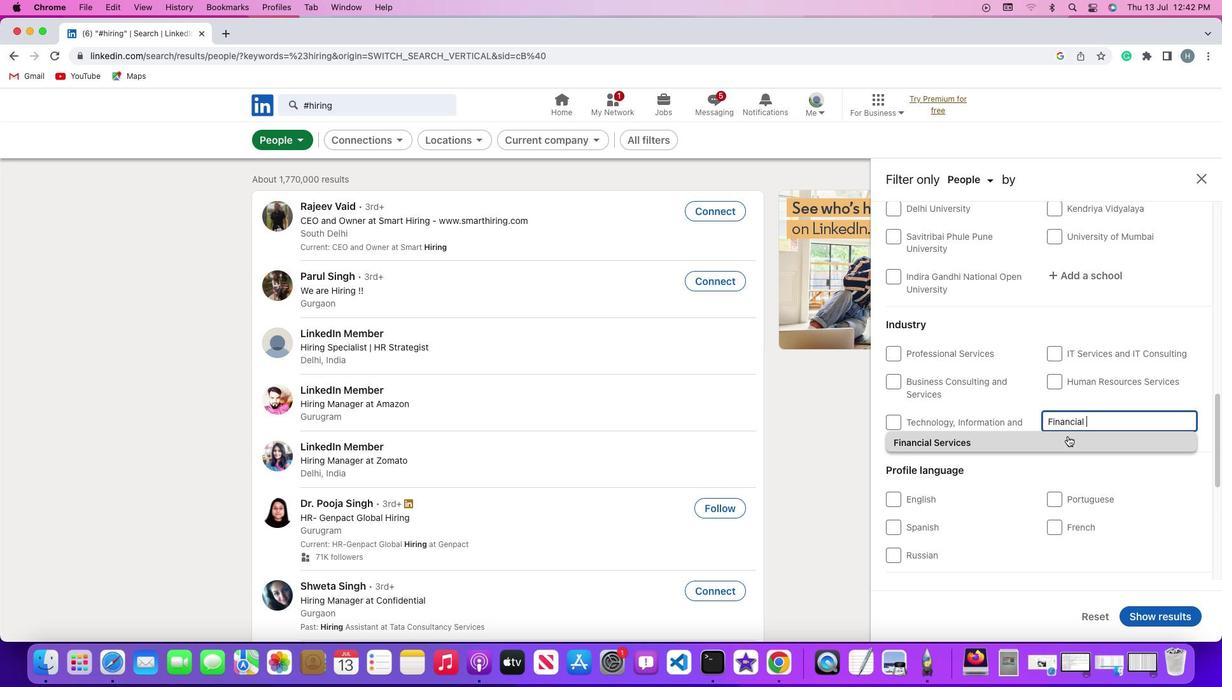 
Action: Mouse moved to (825, 431)
Screenshot: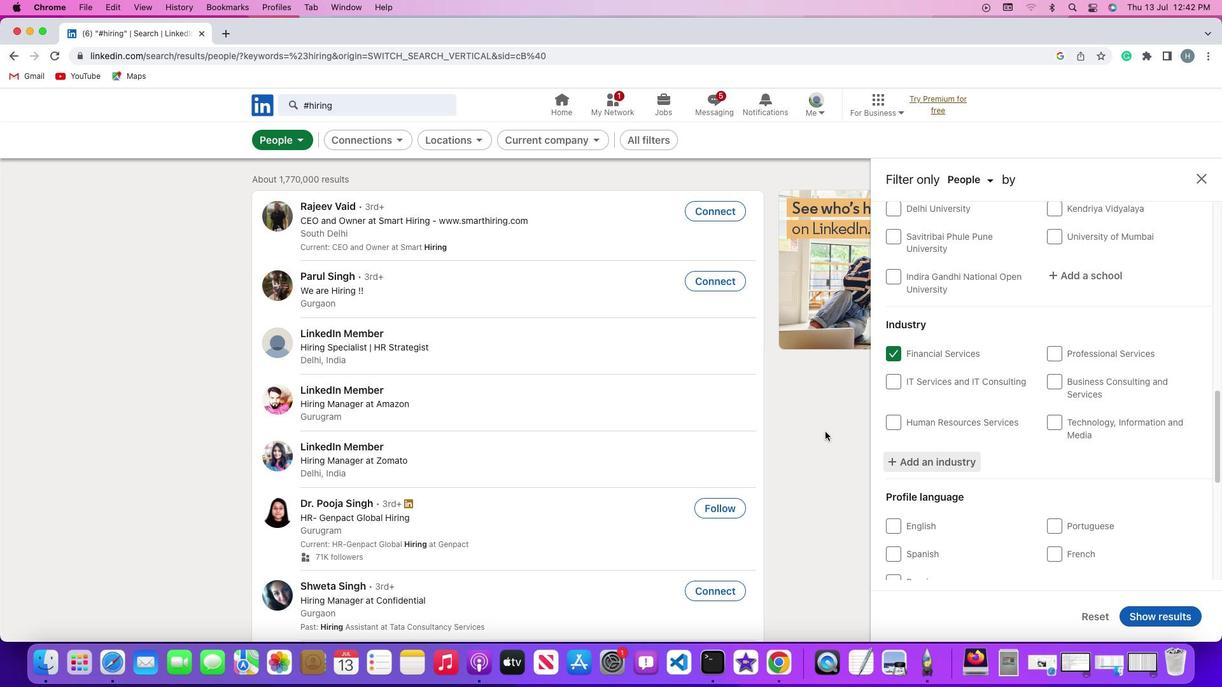 
